 Task: Search one way flight ticket for 5 adults, 2 children, 1 infant in seat and 2 infants on lap in economy from Monterey: Monterey Regional Airport (was Monterey Peninsula Airport) to Fort Wayne: Fort Wayne International Airport on 5-4-2023. Choice of flights is United. Number of bags: 6 checked bags. Price is upto 77000. Outbound departure time preference is 10:00.
Action: Mouse moved to (344, 289)
Screenshot: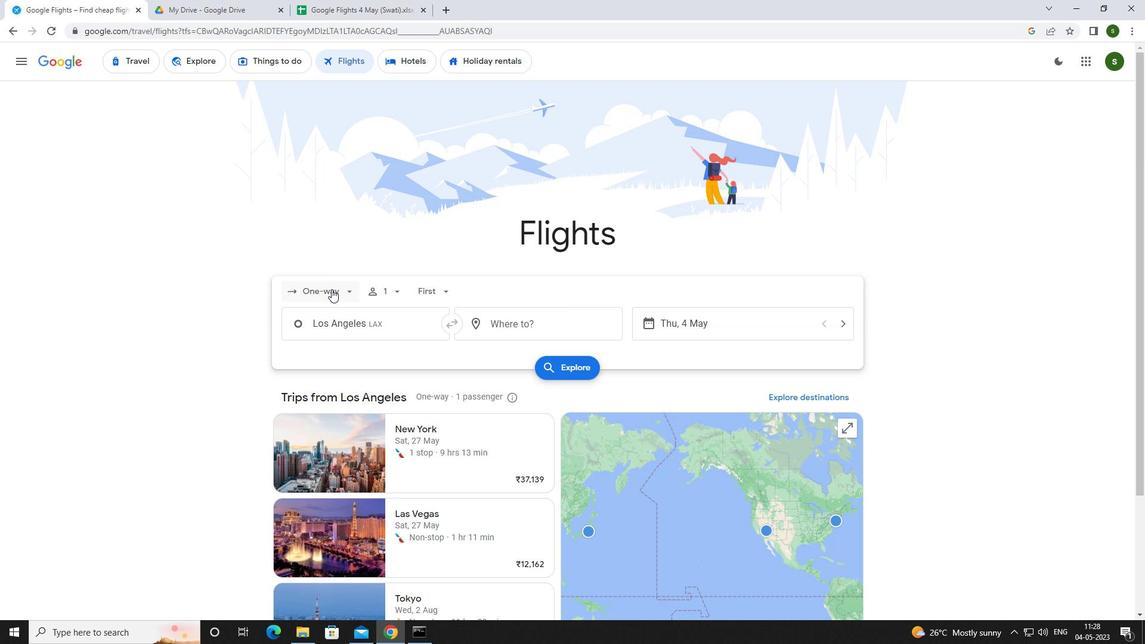 
Action: Mouse pressed left at (344, 289)
Screenshot: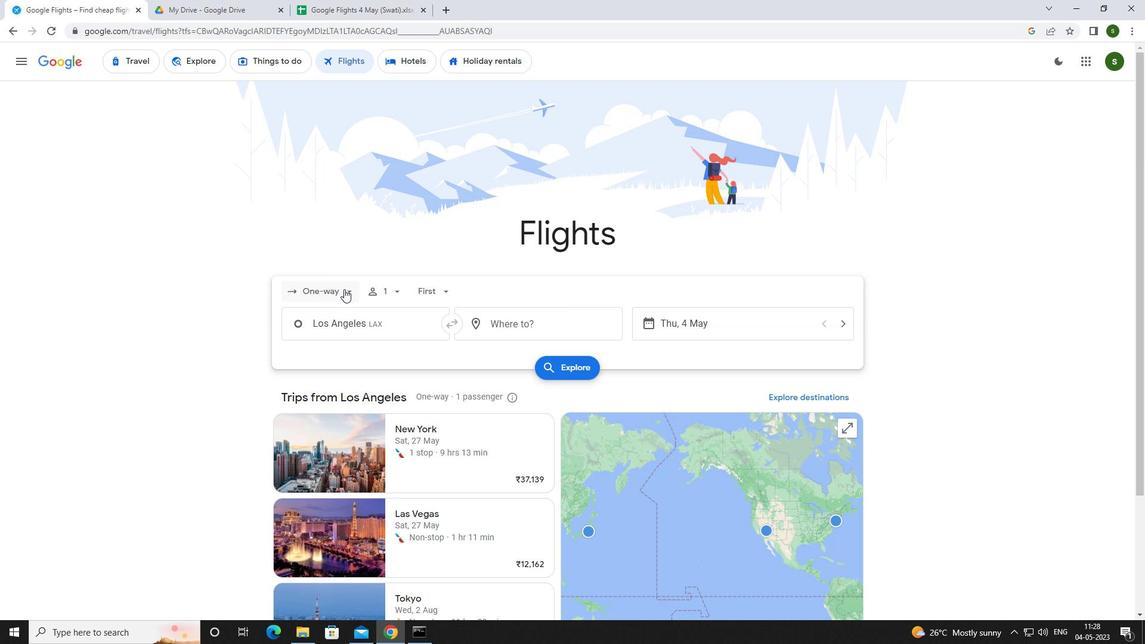 
Action: Mouse moved to (338, 343)
Screenshot: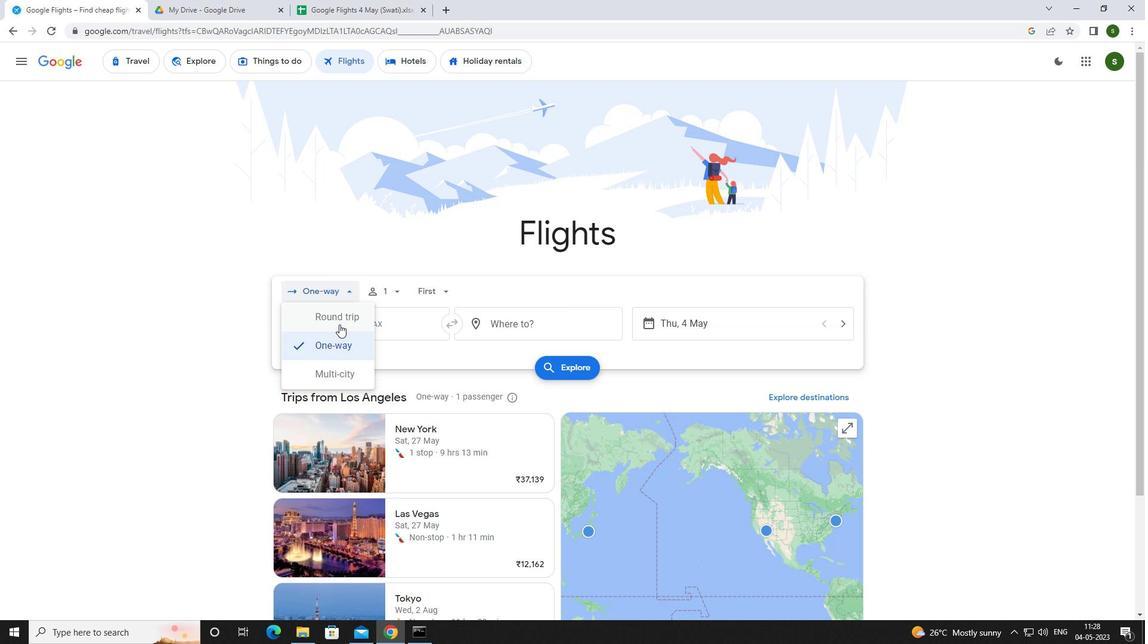 
Action: Mouse pressed left at (338, 343)
Screenshot: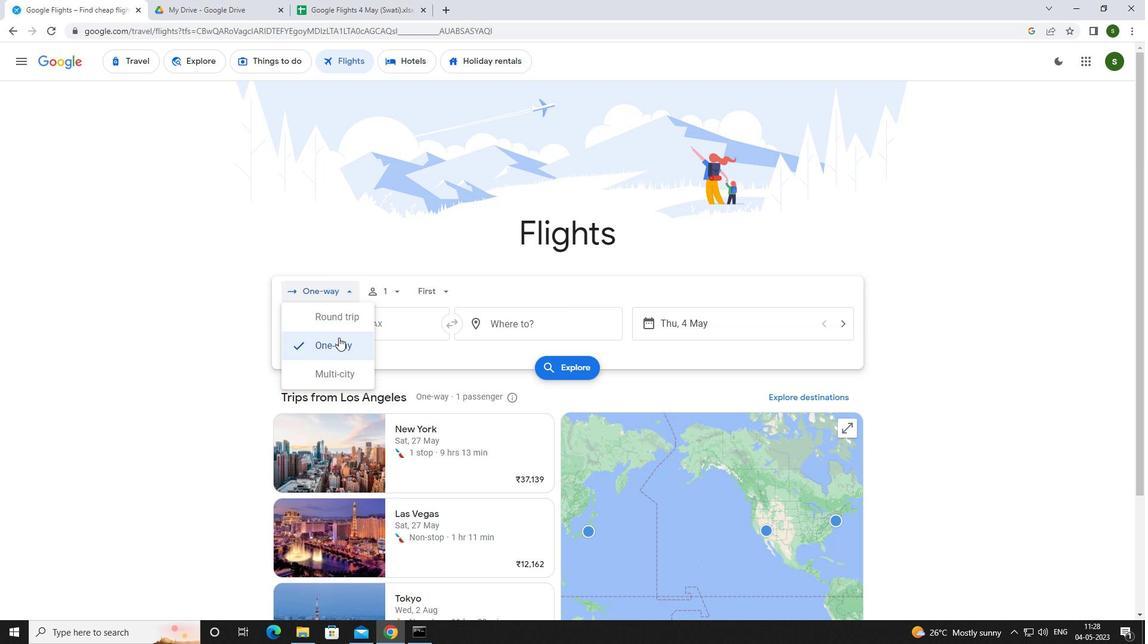 
Action: Mouse moved to (389, 285)
Screenshot: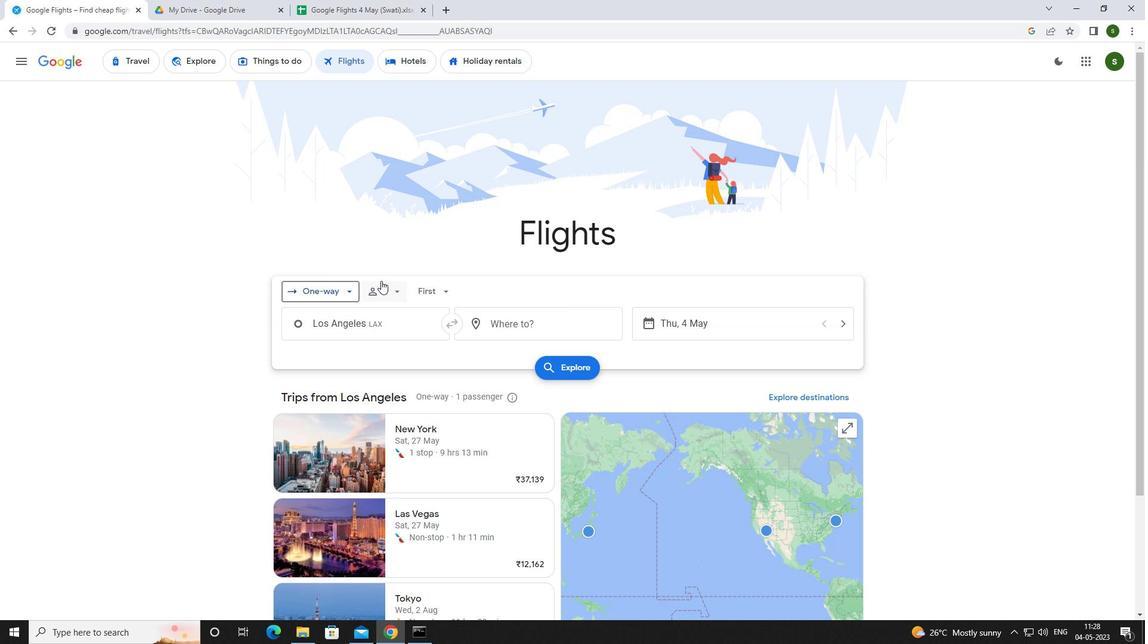
Action: Mouse pressed left at (389, 285)
Screenshot: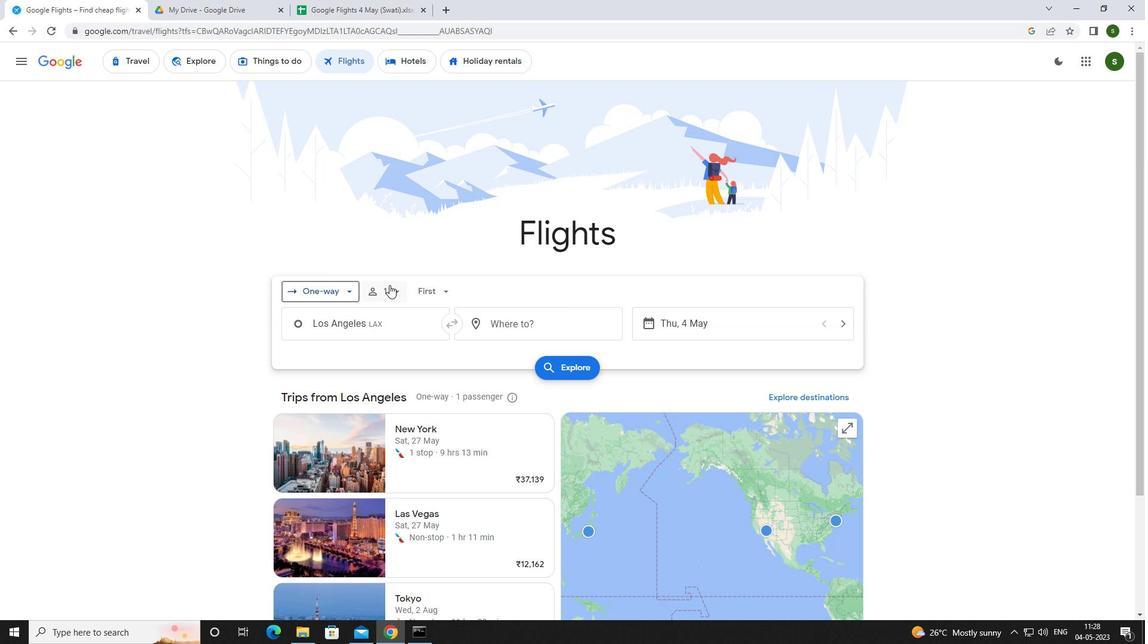 
Action: Mouse moved to (485, 316)
Screenshot: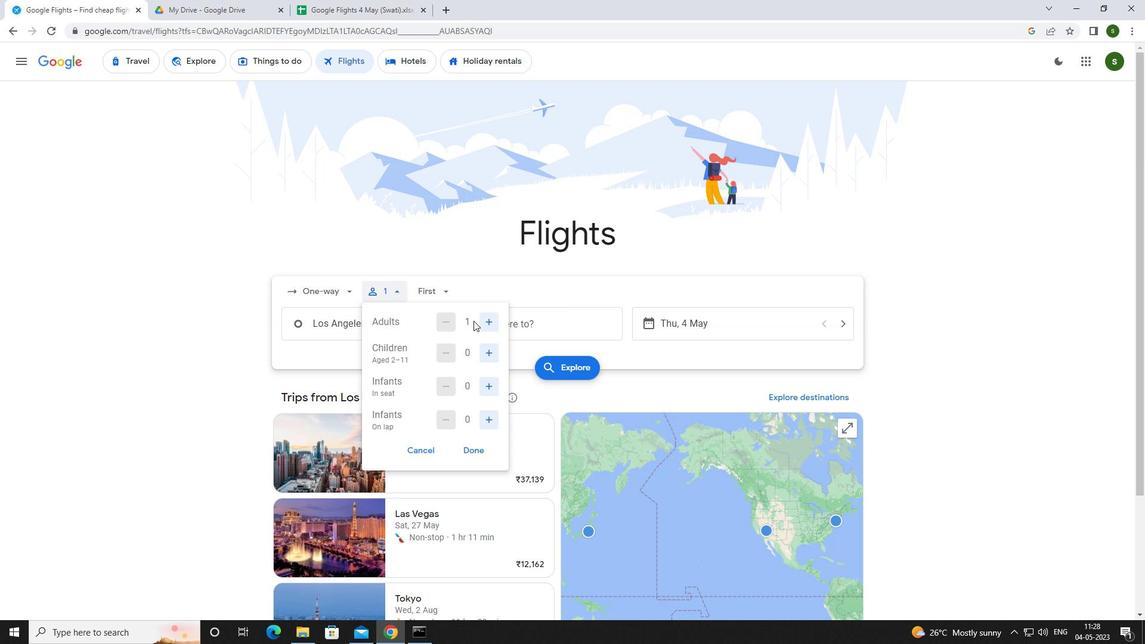 
Action: Mouse pressed left at (485, 316)
Screenshot: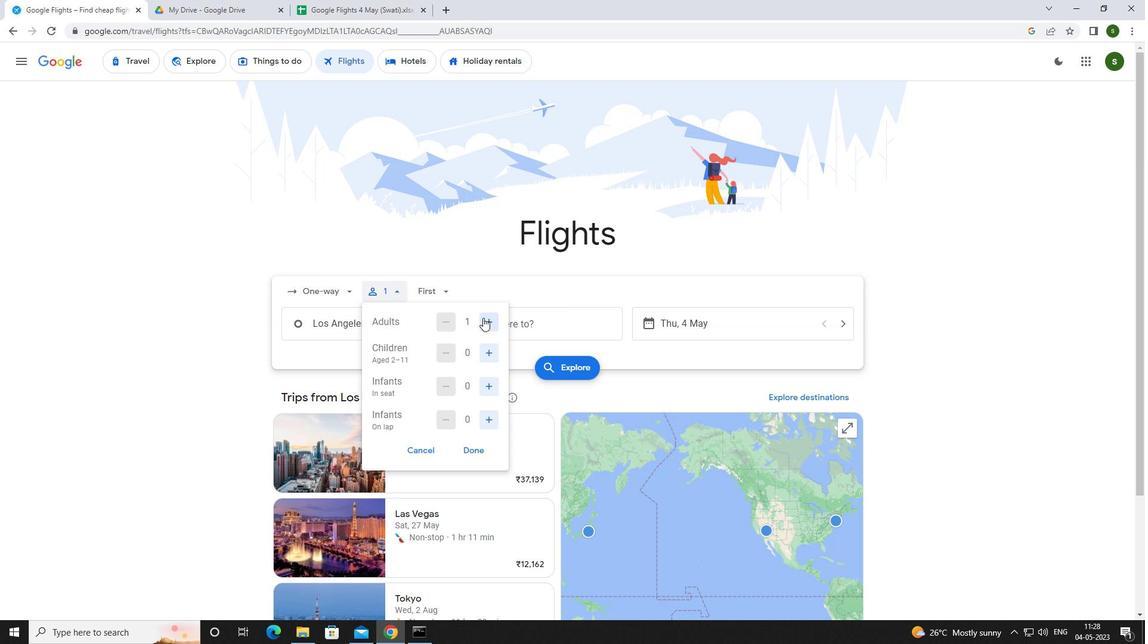 
Action: Mouse pressed left at (485, 316)
Screenshot: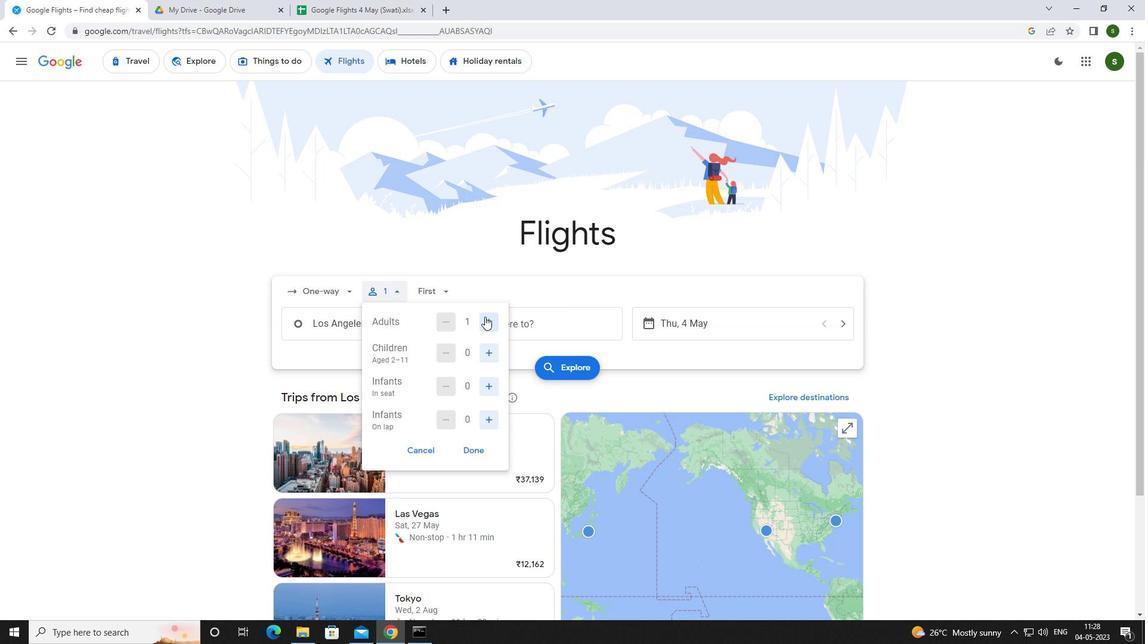 
Action: Mouse pressed left at (485, 316)
Screenshot: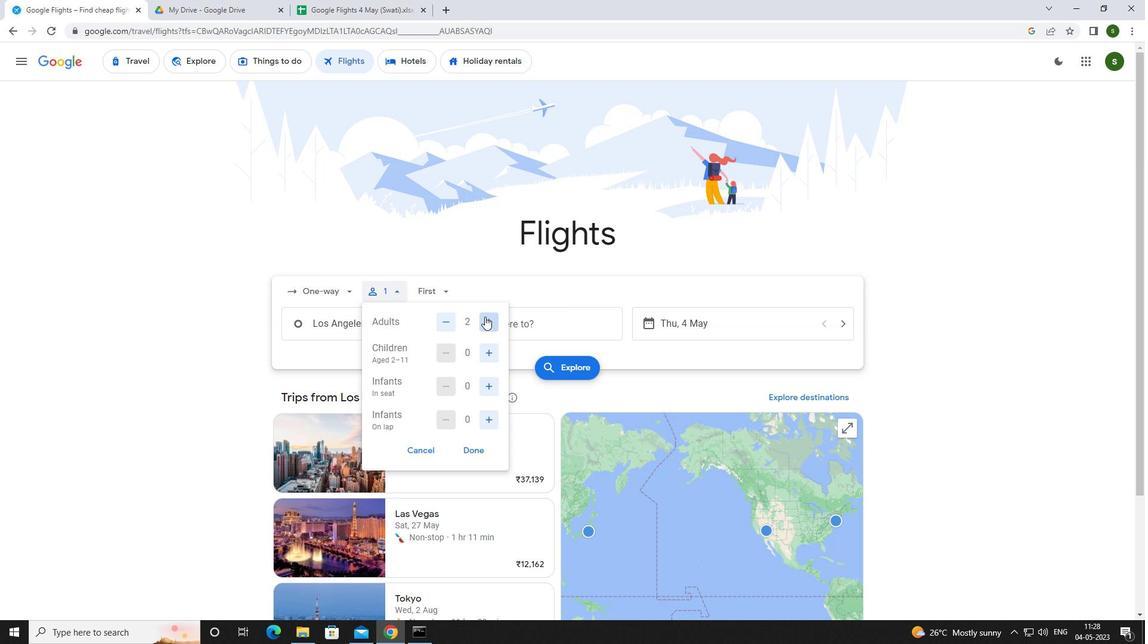 
Action: Mouse pressed left at (485, 316)
Screenshot: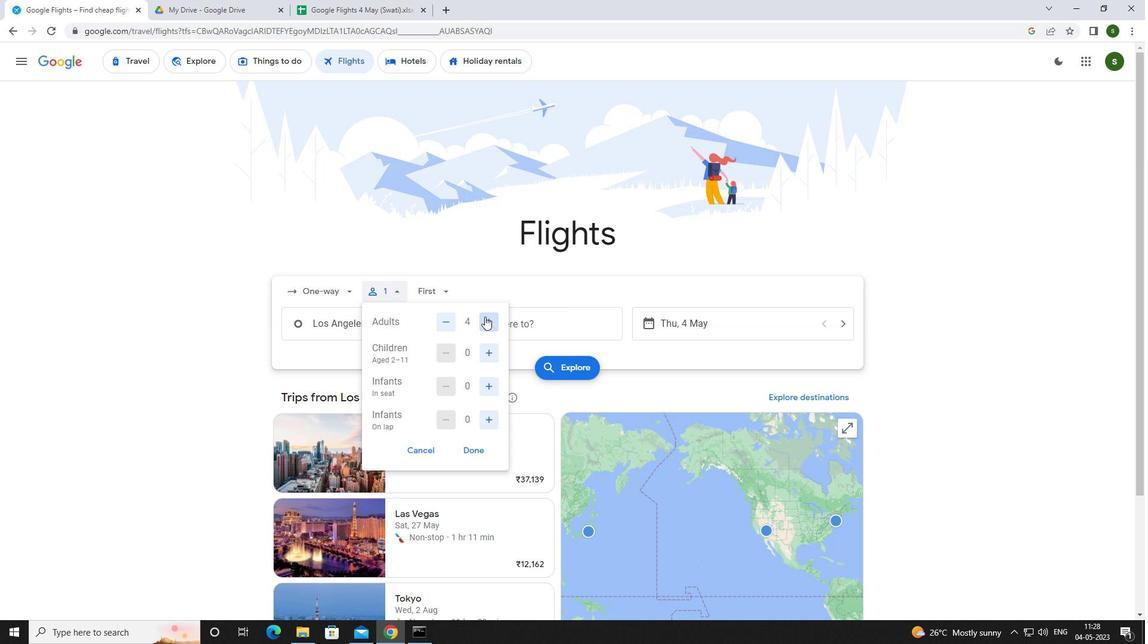 
Action: Mouse moved to (490, 353)
Screenshot: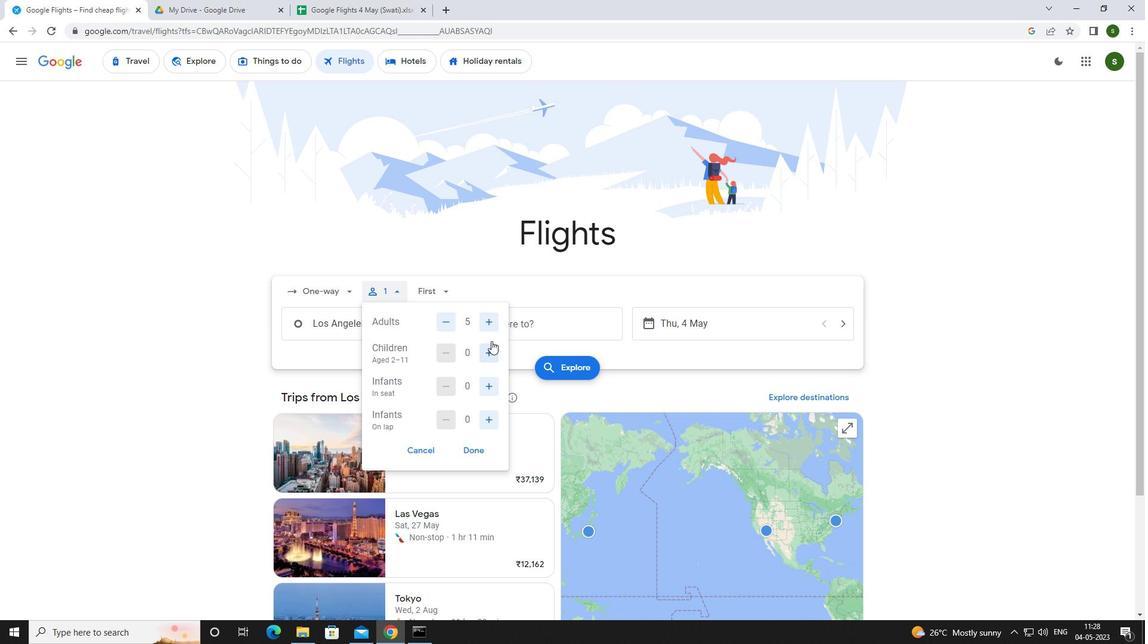 
Action: Mouse pressed left at (490, 353)
Screenshot: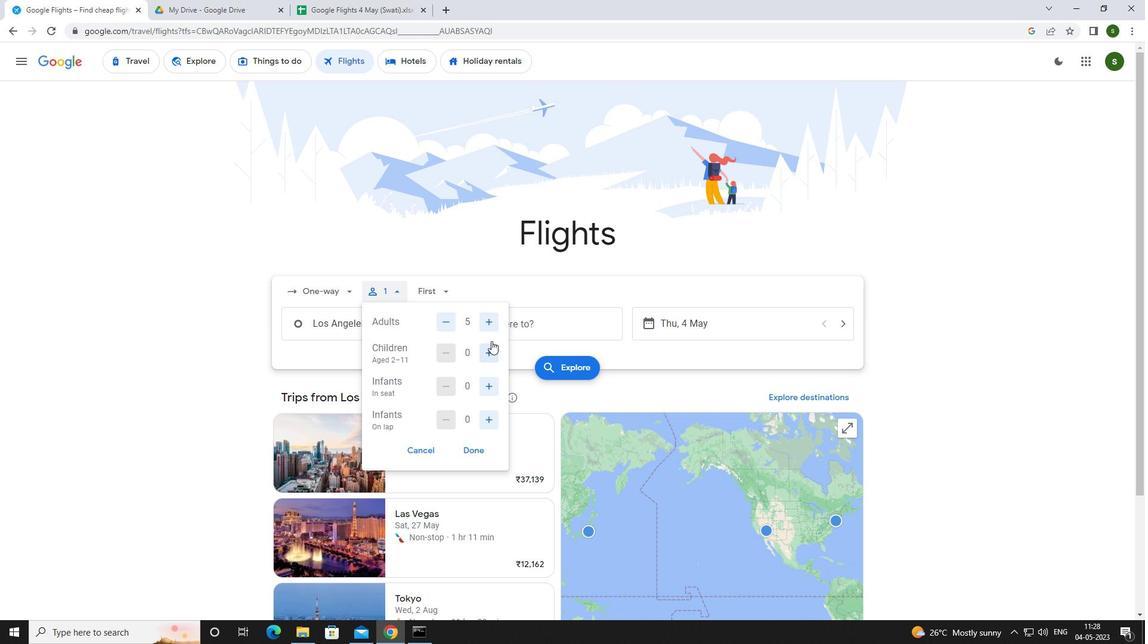 
Action: Mouse pressed left at (490, 353)
Screenshot: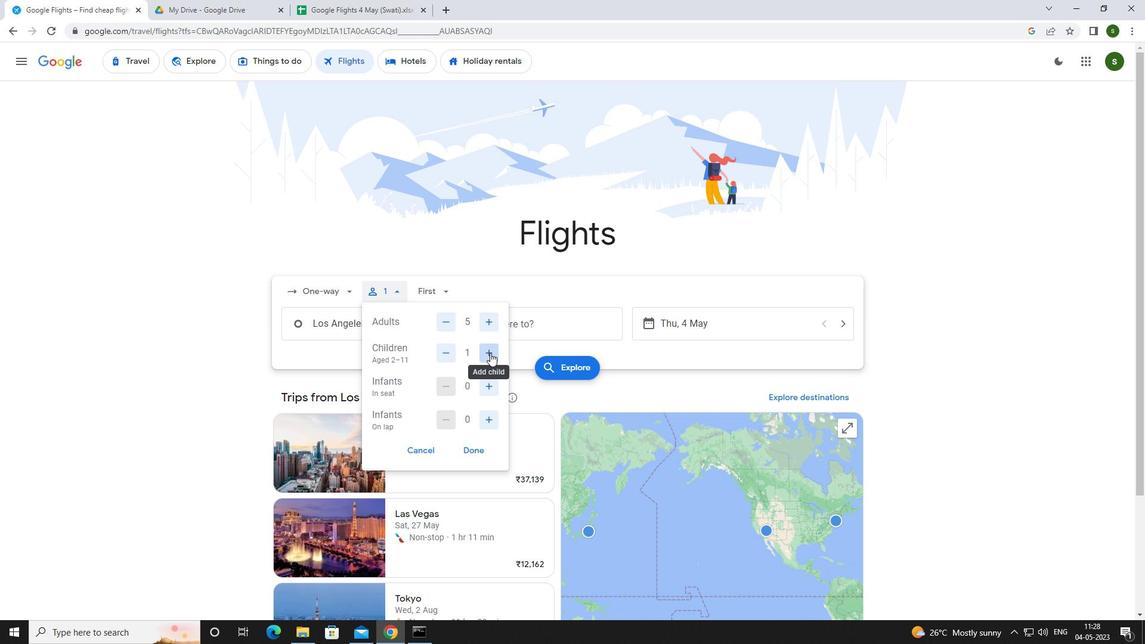 
Action: Mouse moved to (485, 387)
Screenshot: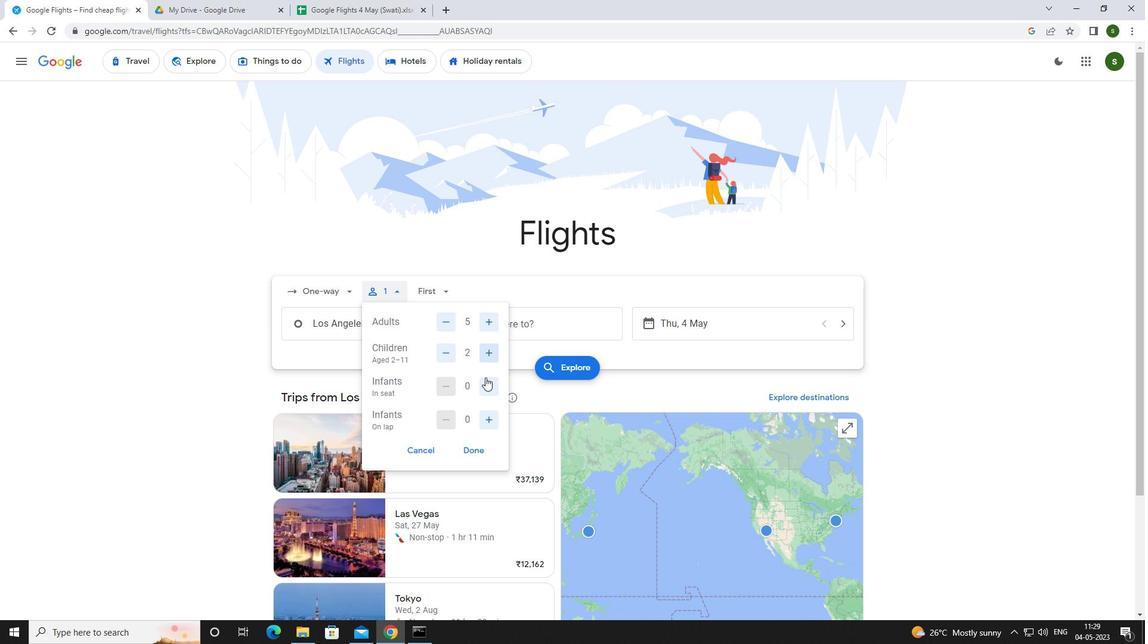 
Action: Mouse pressed left at (485, 387)
Screenshot: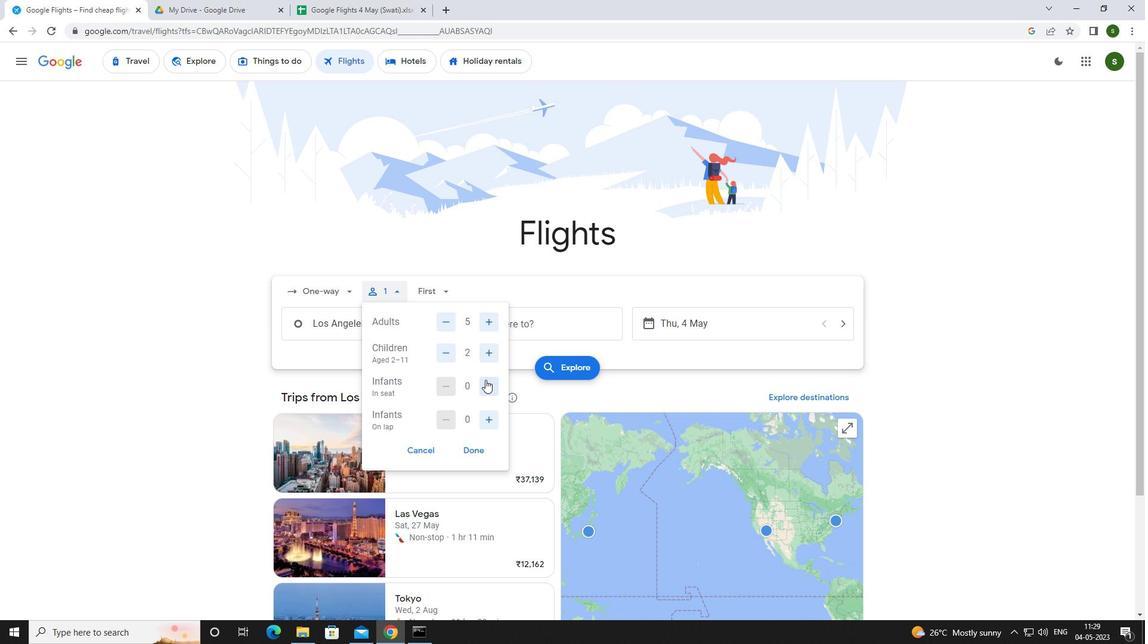 
Action: Mouse moved to (491, 427)
Screenshot: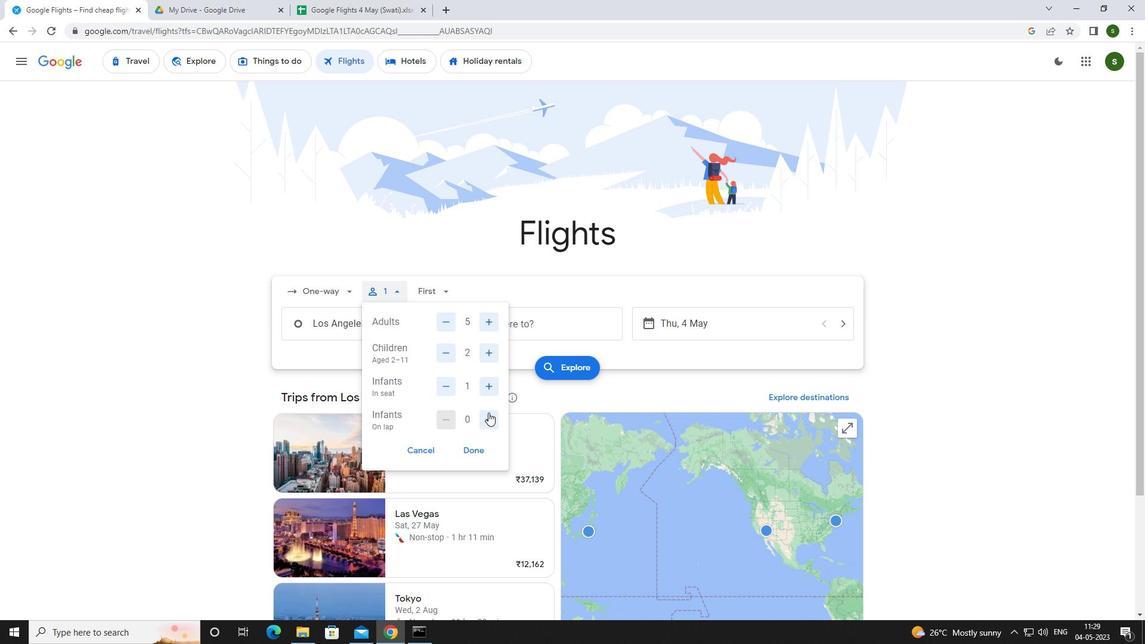 
Action: Mouse pressed left at (491, 427)
Screenshot: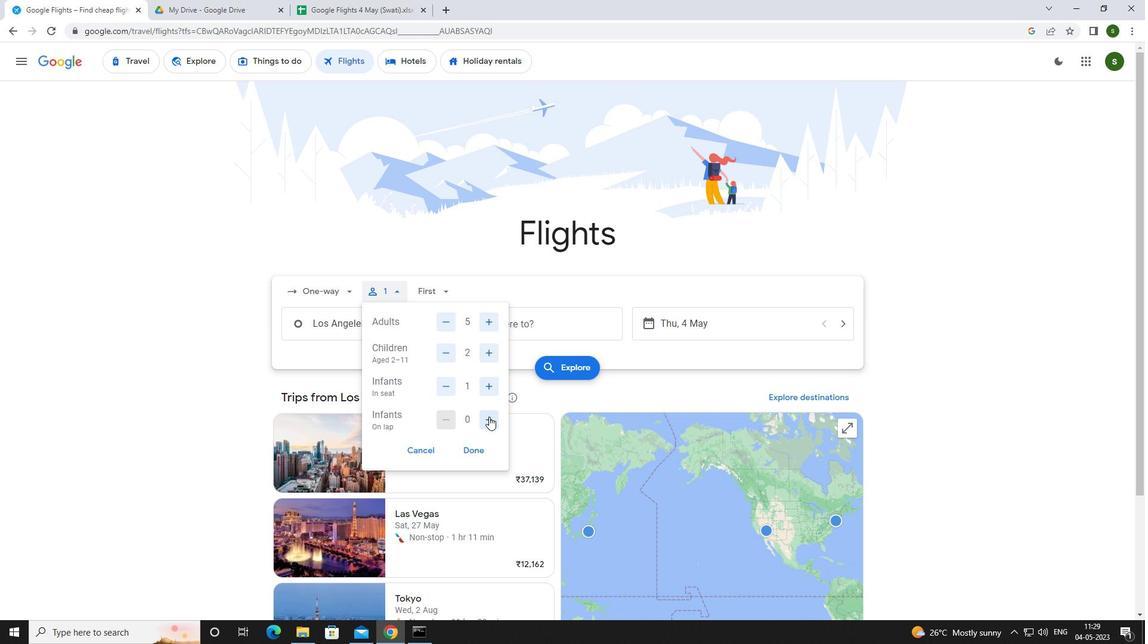 
Action: Mouse moved to (446, 292)
Screenshot: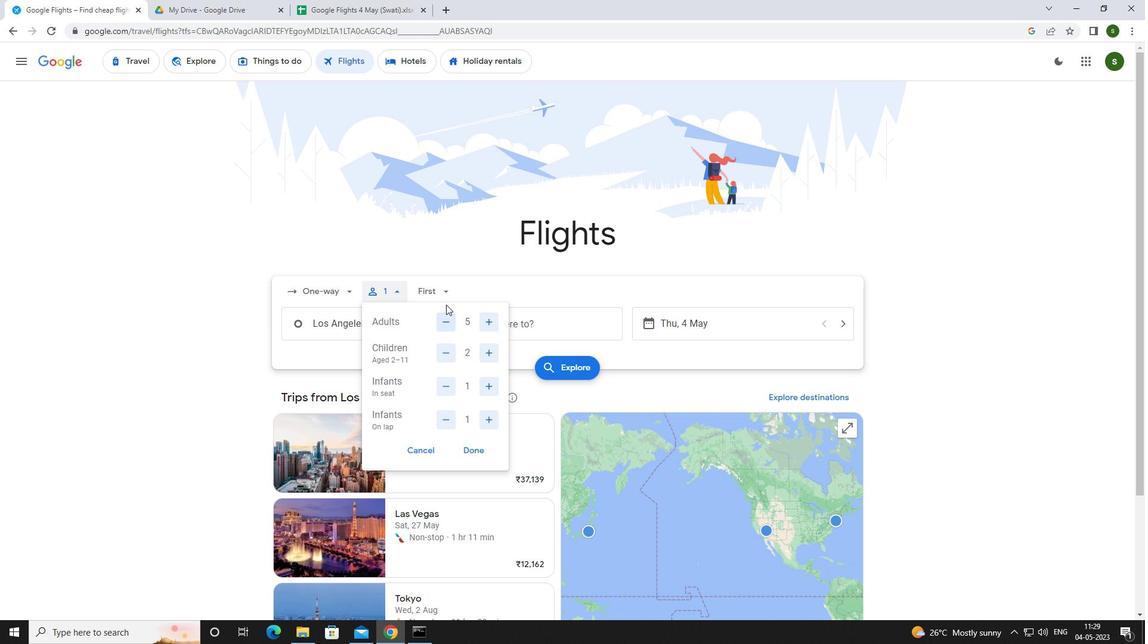 
Action: Mouse pressed left at (446, 292)
Screenshot: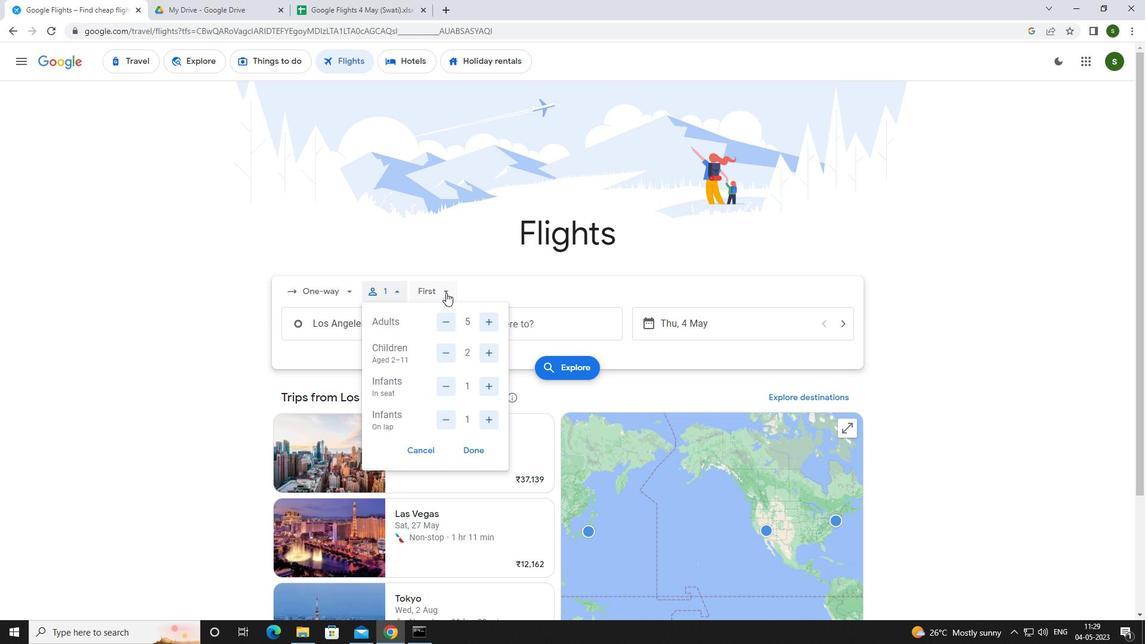 
Action: Mouse moved to (446, 314)
Screenshot: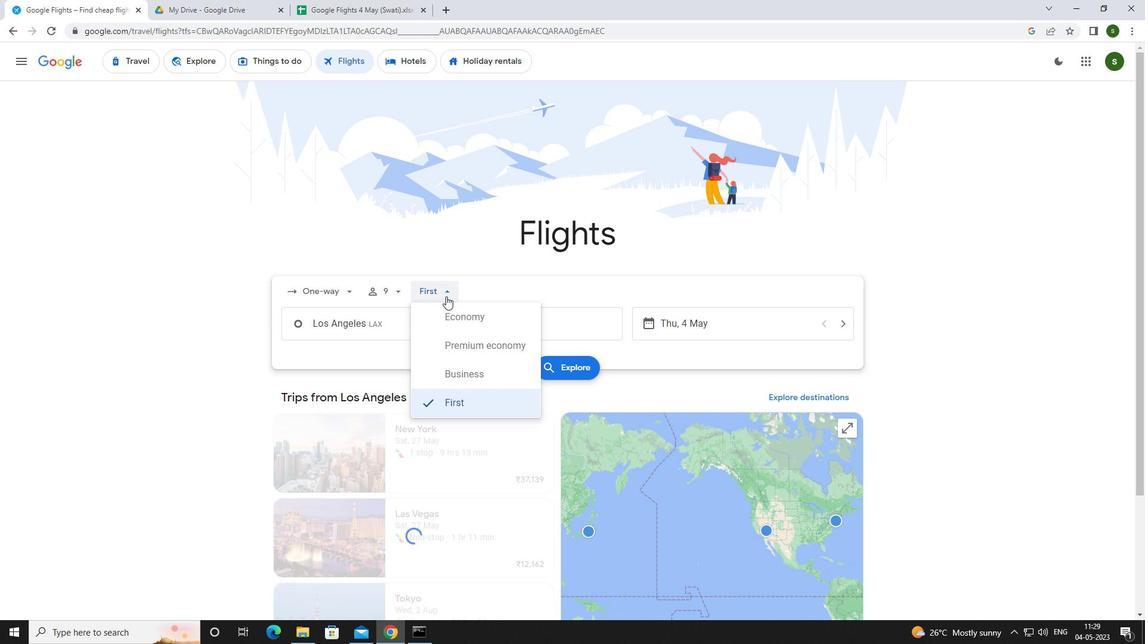 
Action: Mouse pressed left at (446, 314)
Screenshot: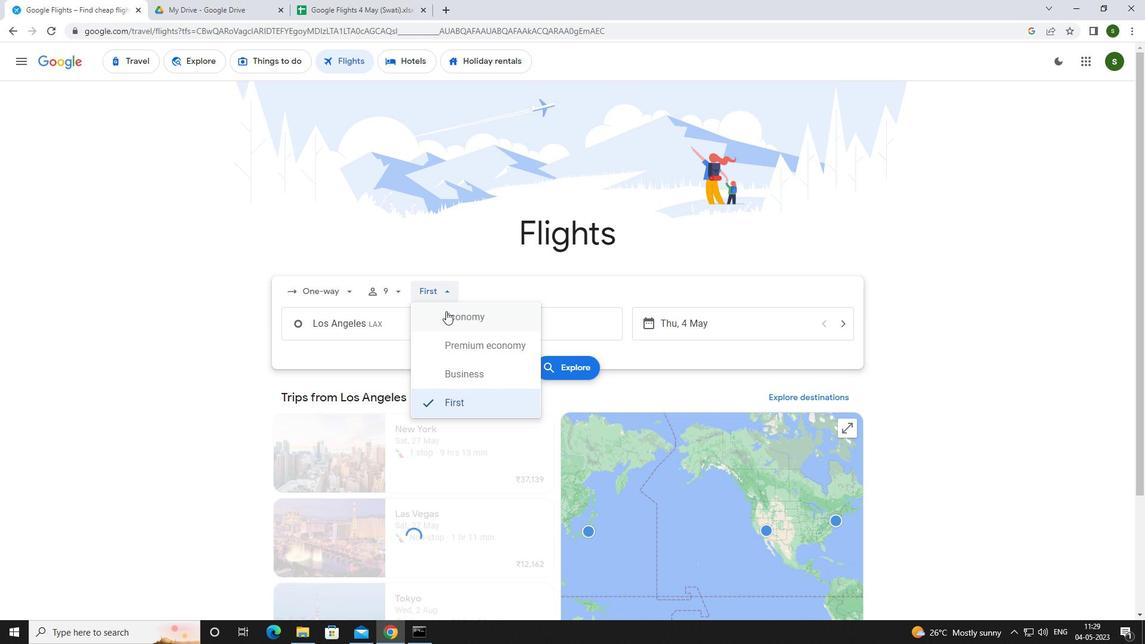 
Action: Mouse moved to (389, 328)
Screenshot: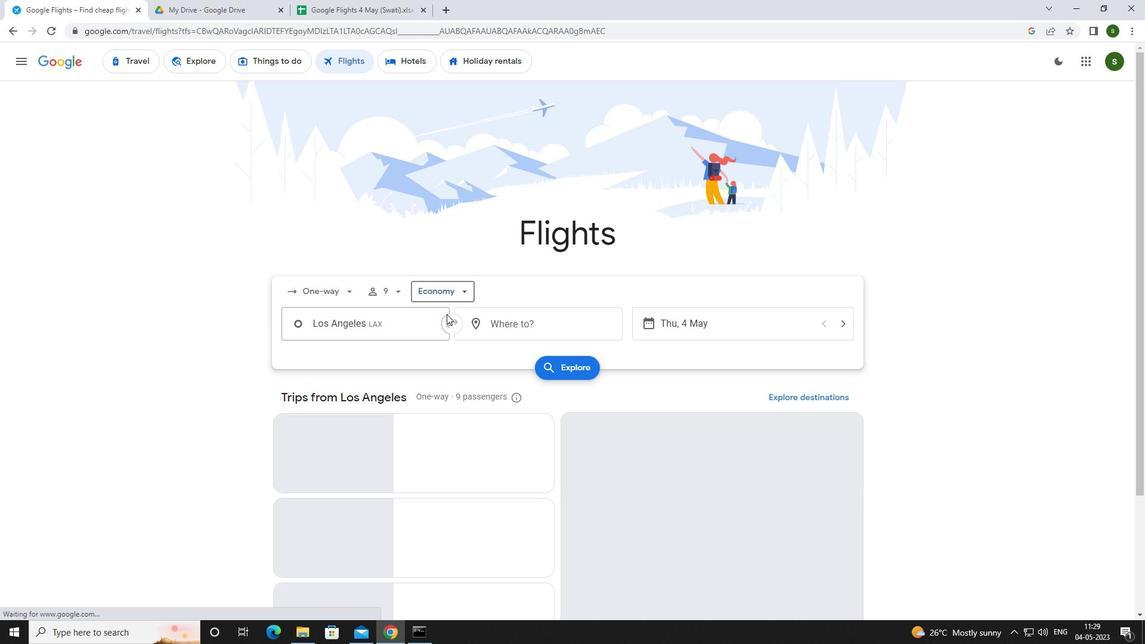 
Action: Mouse pressed left at (389, 328)
Screenshot: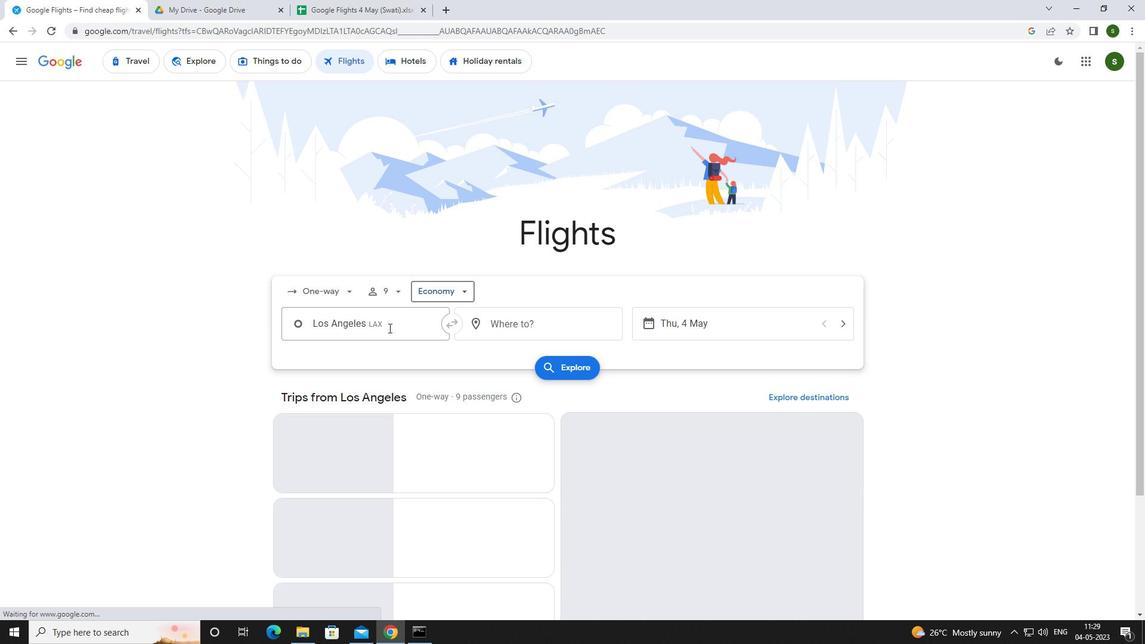 
Action: Key pressed <Key.caps_lock>m<Key.caps_lock>onter
Screenshot: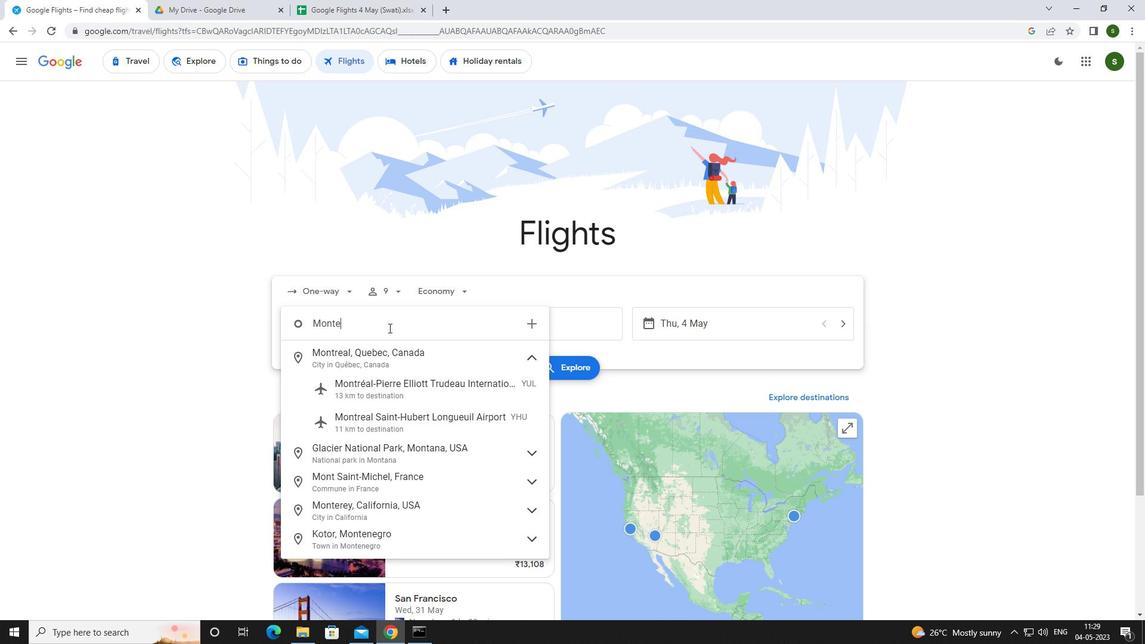
Action: Mouse moved to (384, 462)
Screenshot: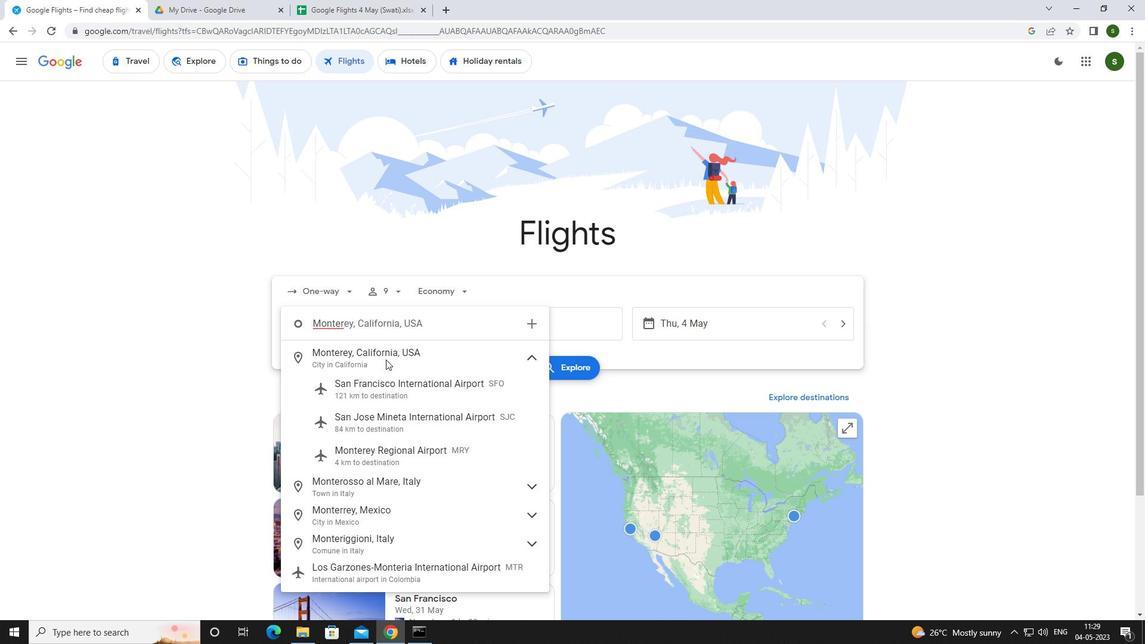 
Action: Mouse pressed left at (384, 462)
Screenshot: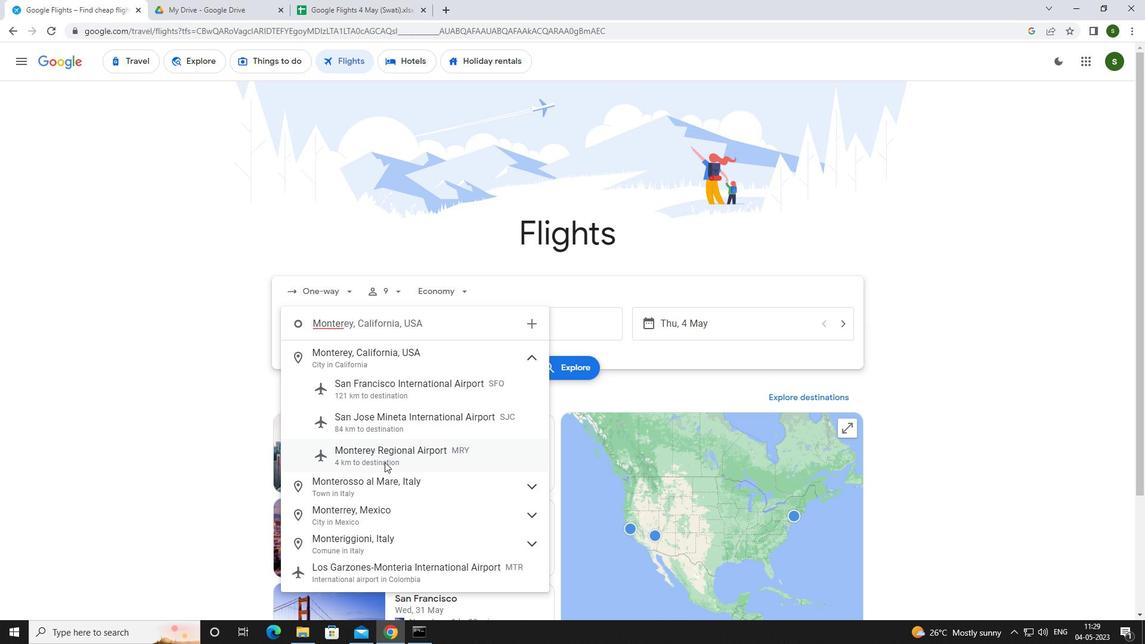 
Action: Mouse moved to (518, 332)
Screenshot: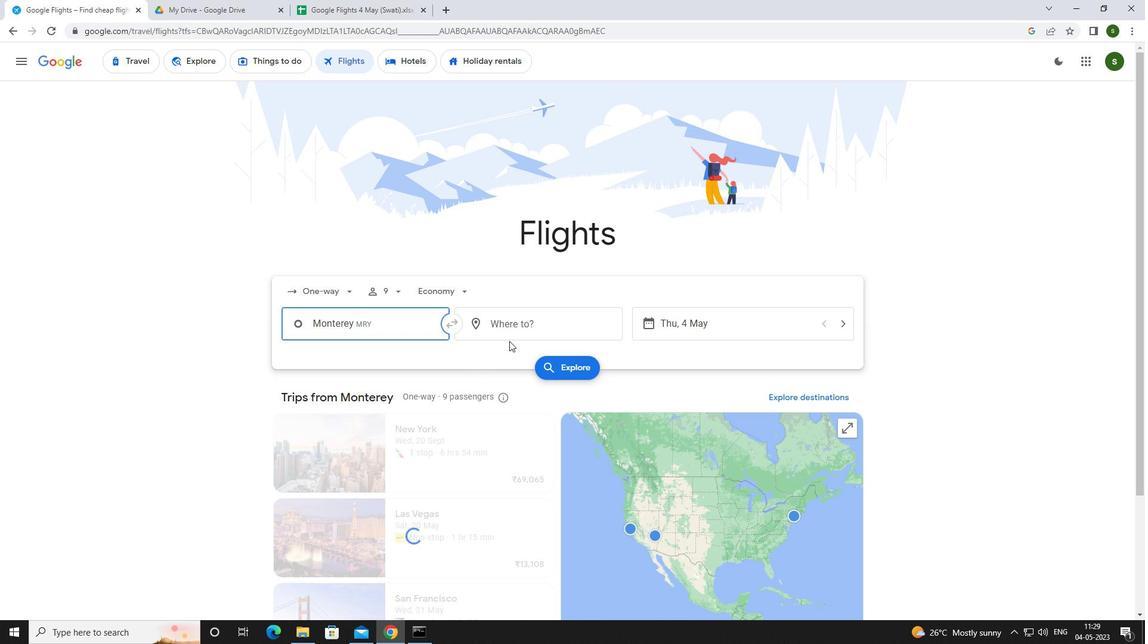 
Action: Mouse pressed left at (518, 332)
Screenshot: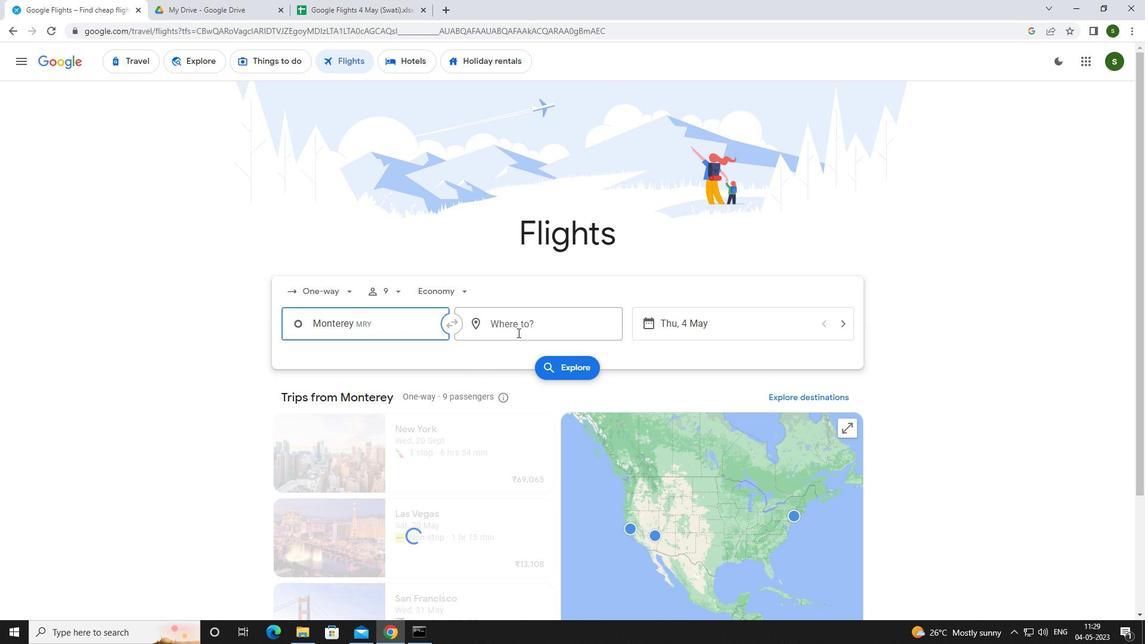
Action: Key pressed <Key.caps_lock>f<Key.caps_lock>ort<Key.space><Key.caps_lock>w<Key.caps_lock>Ay
Screenshot: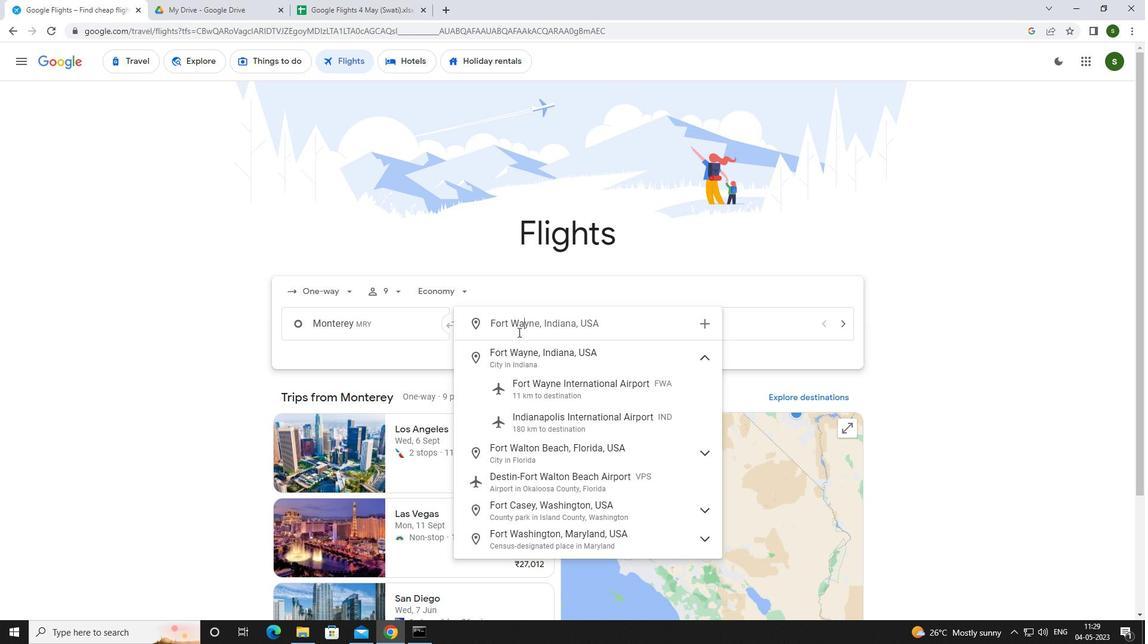 
Action: Mouse moved to (534, 385)
Screenshot: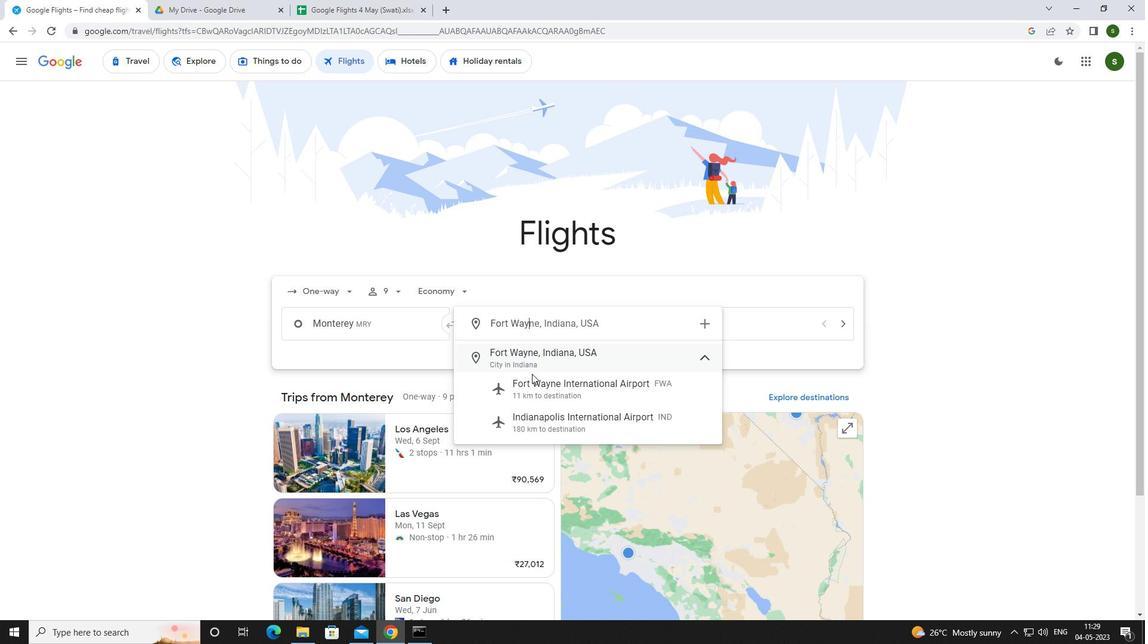 
Action: Mouse pressed left at (534, 385)
Screenshot: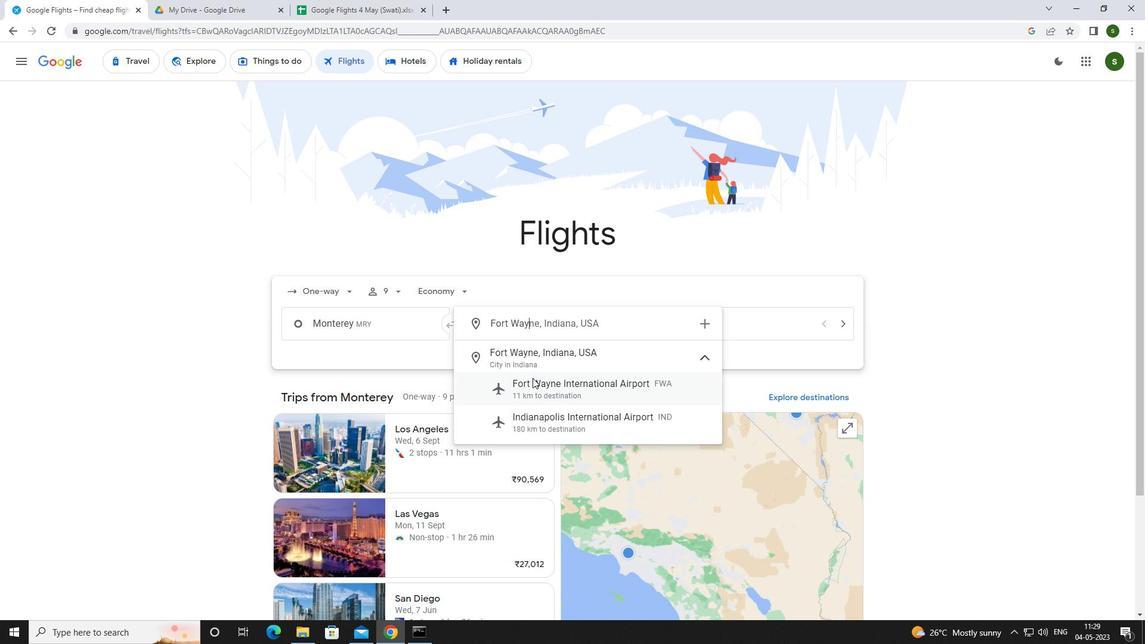 
Action: Mouse moved to (736, 326)
Screenshot: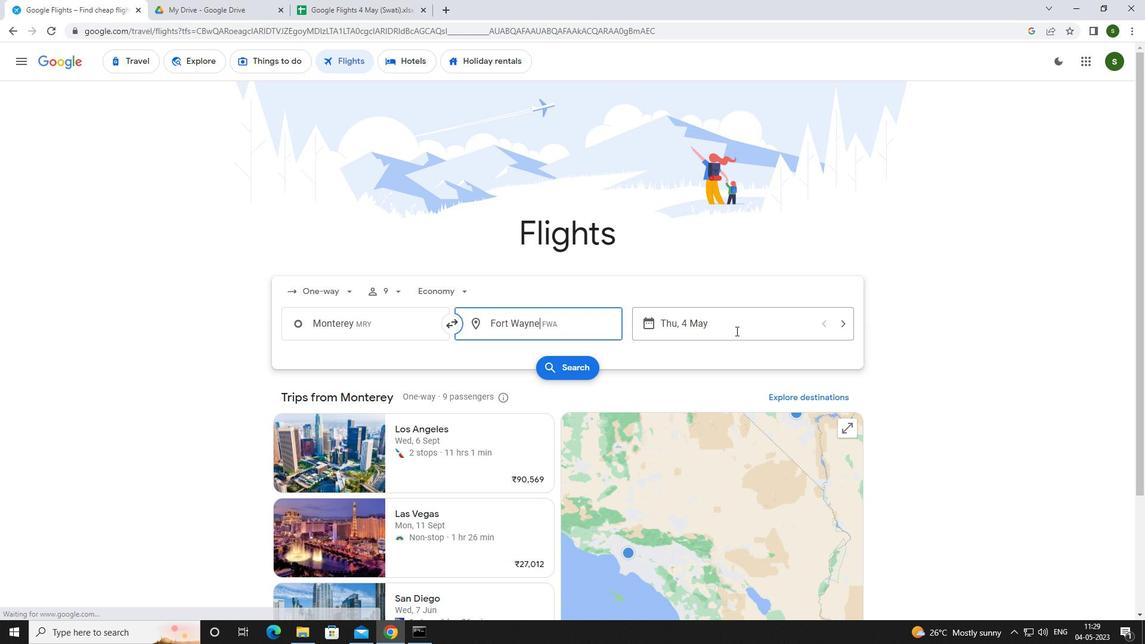 
Action: Mouse pressed left at (736, 326)
Screenshot: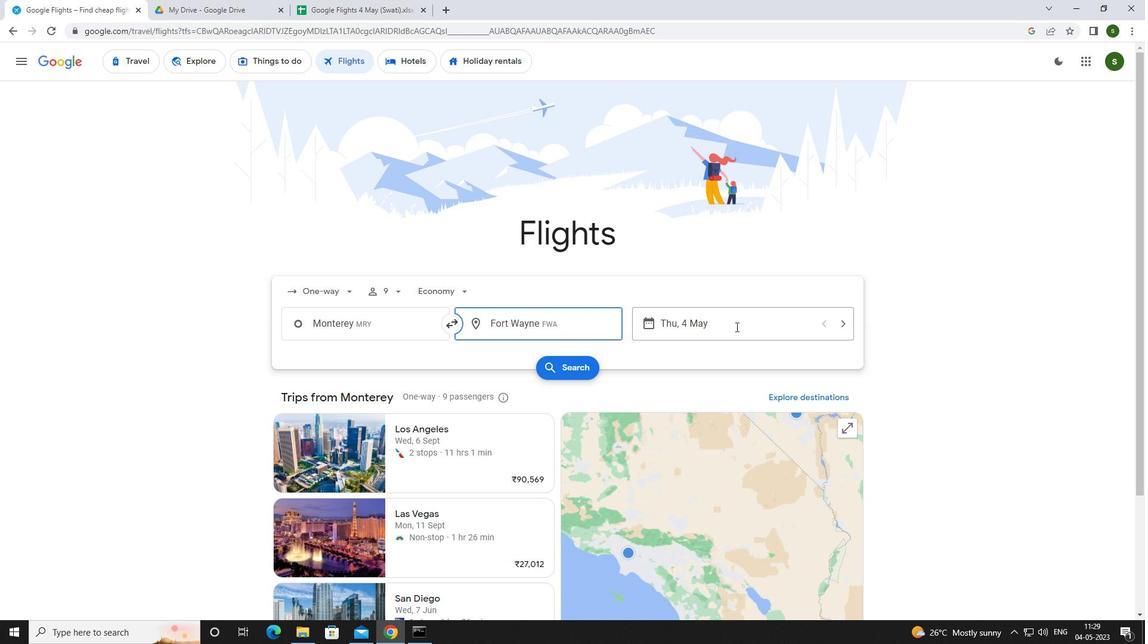 
Action: Mouse moved to (543, 405)
Screenshot: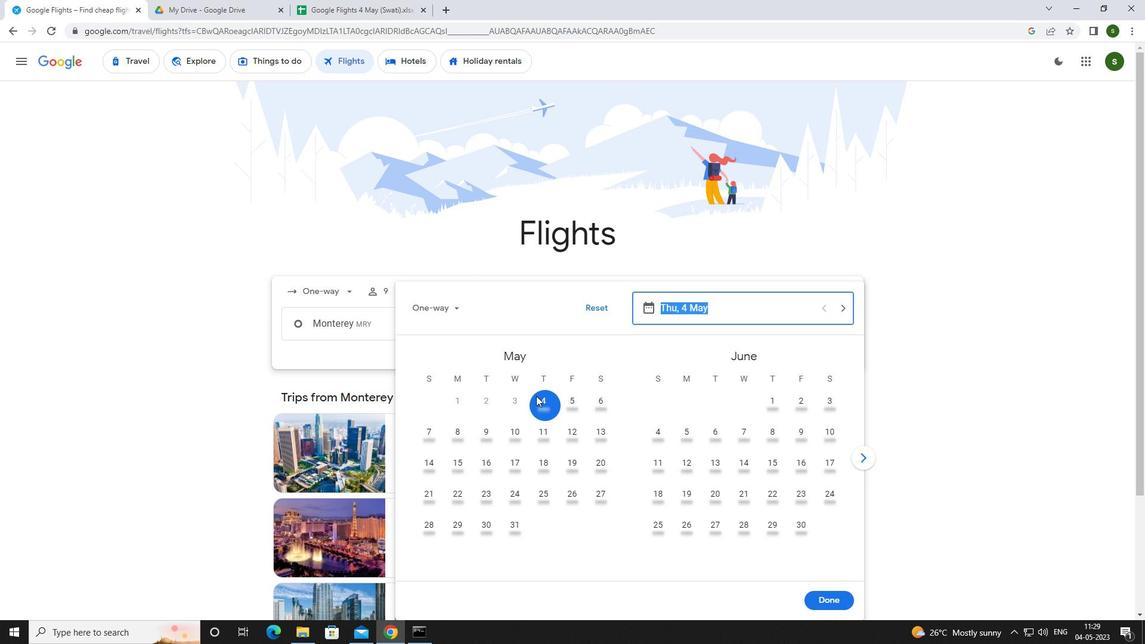 
Action: Mouse pressed left at (543, 405)
Screenshot: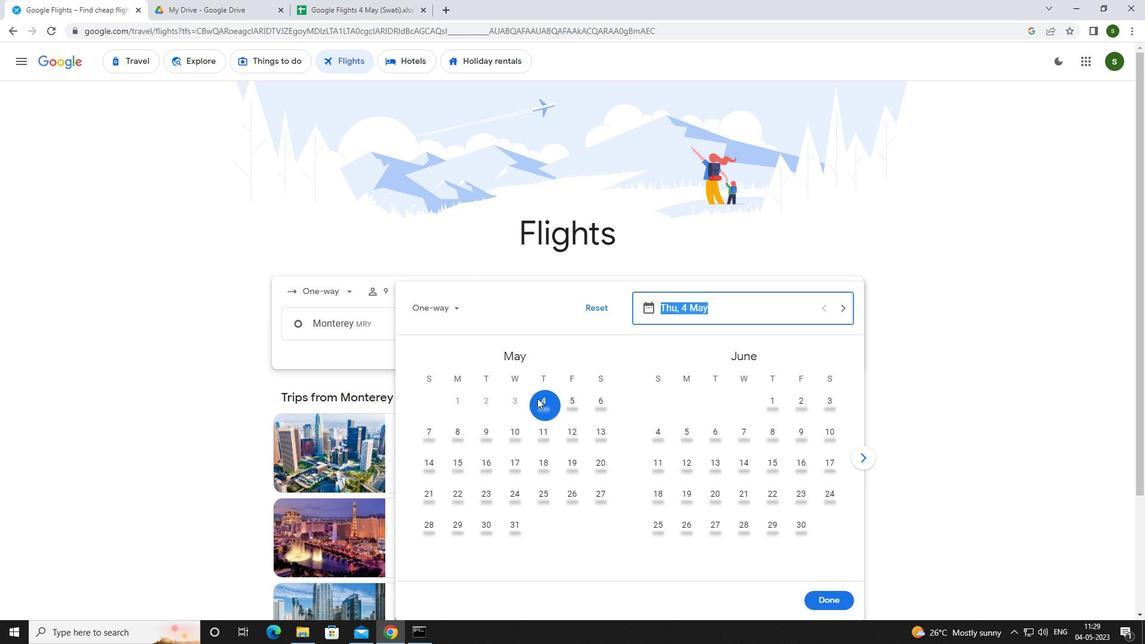 
Action: Mouse moved to (812, 595)
Screenshot: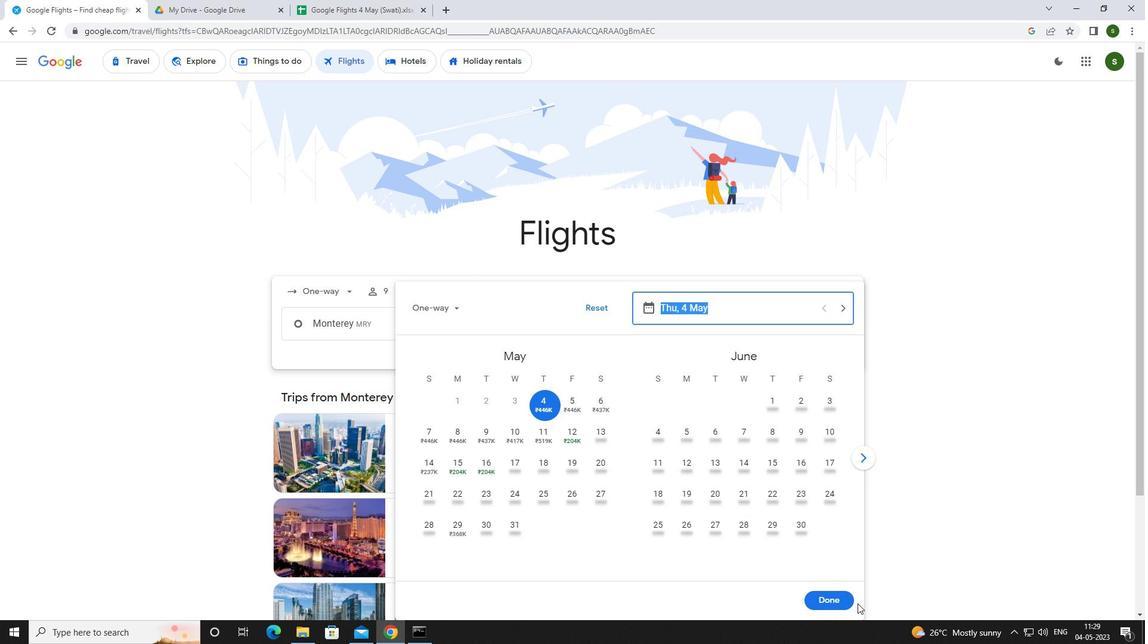 
Action: Mouse pressed left at (812, 595)
Screenshot: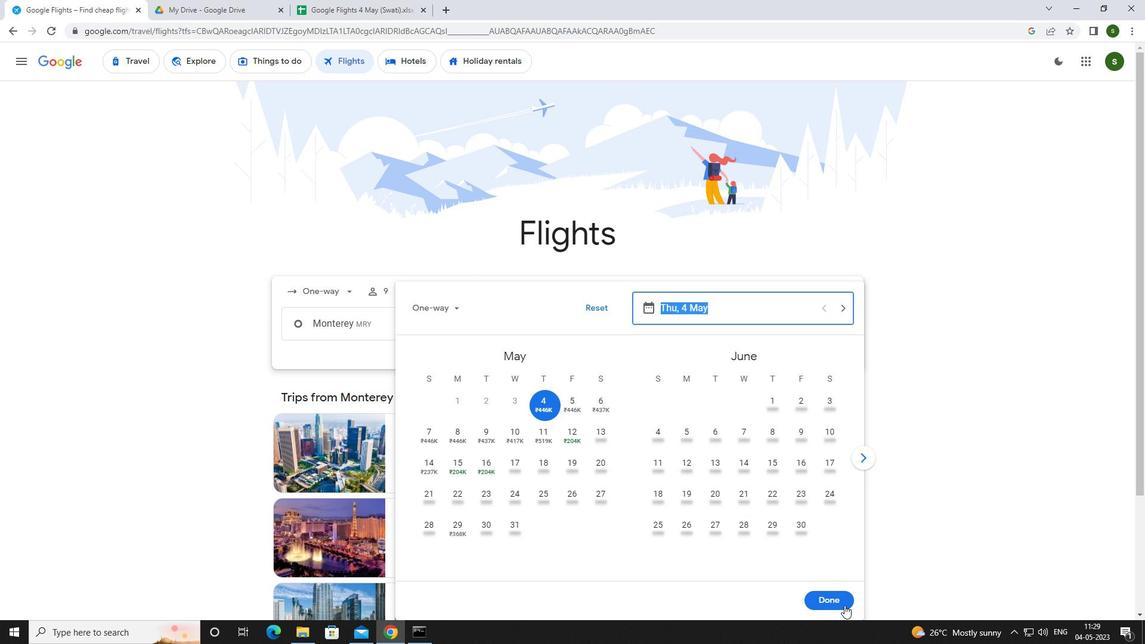 
Action: Mouse moved to (565, 372)
Screenshot: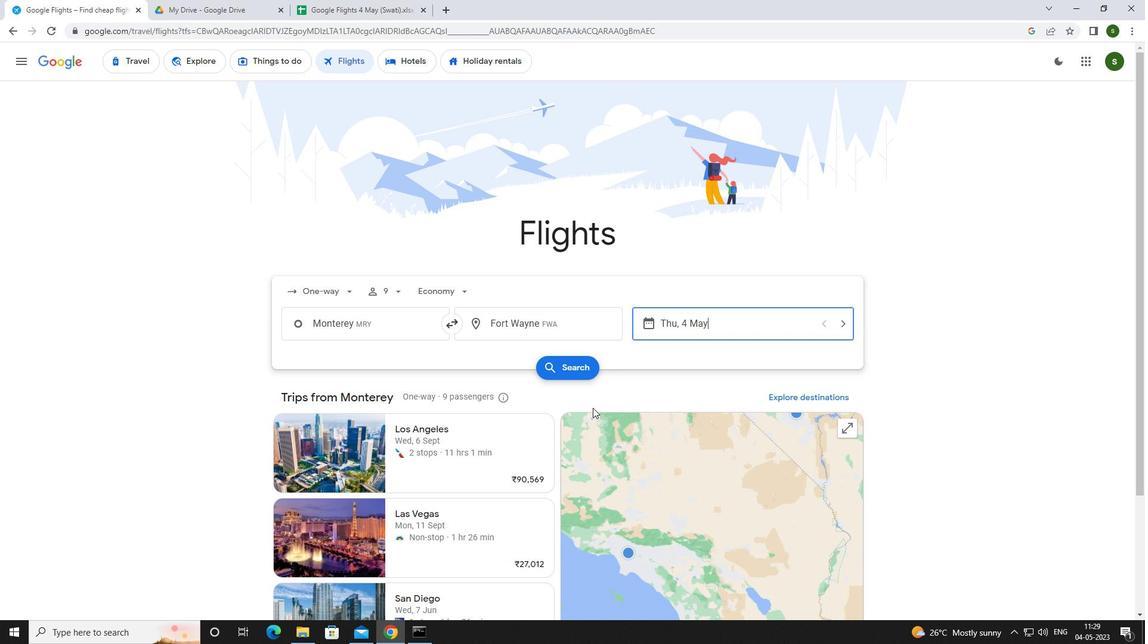 
Action: Mouse pressed left at (565, 372)
Screenshot: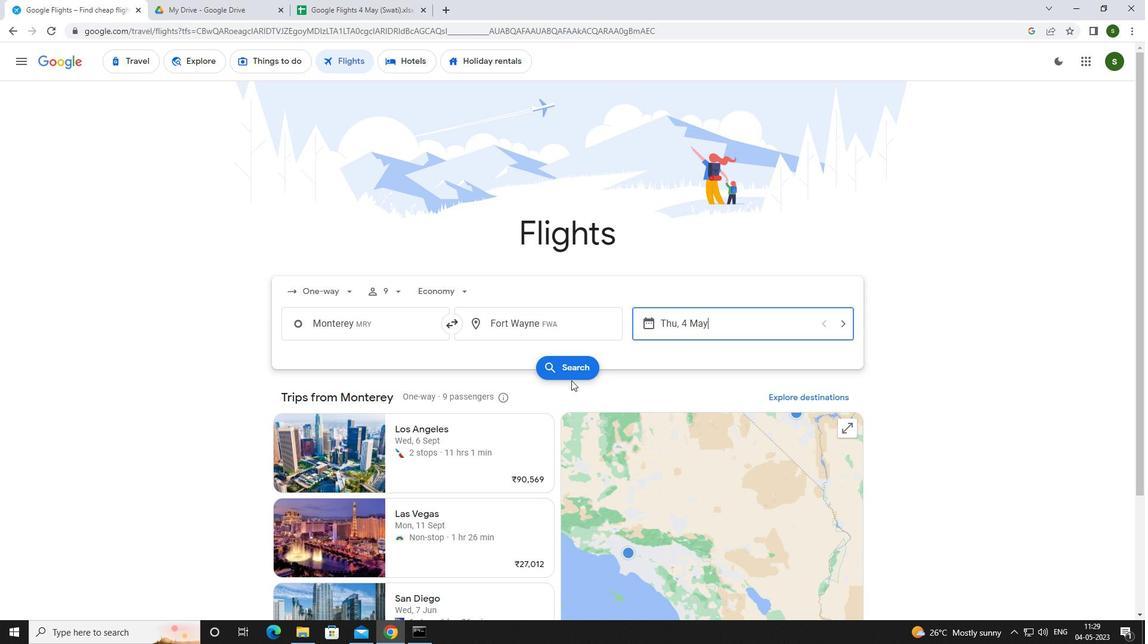 
Action: Mouse moved to (296, 163)
Screenshot: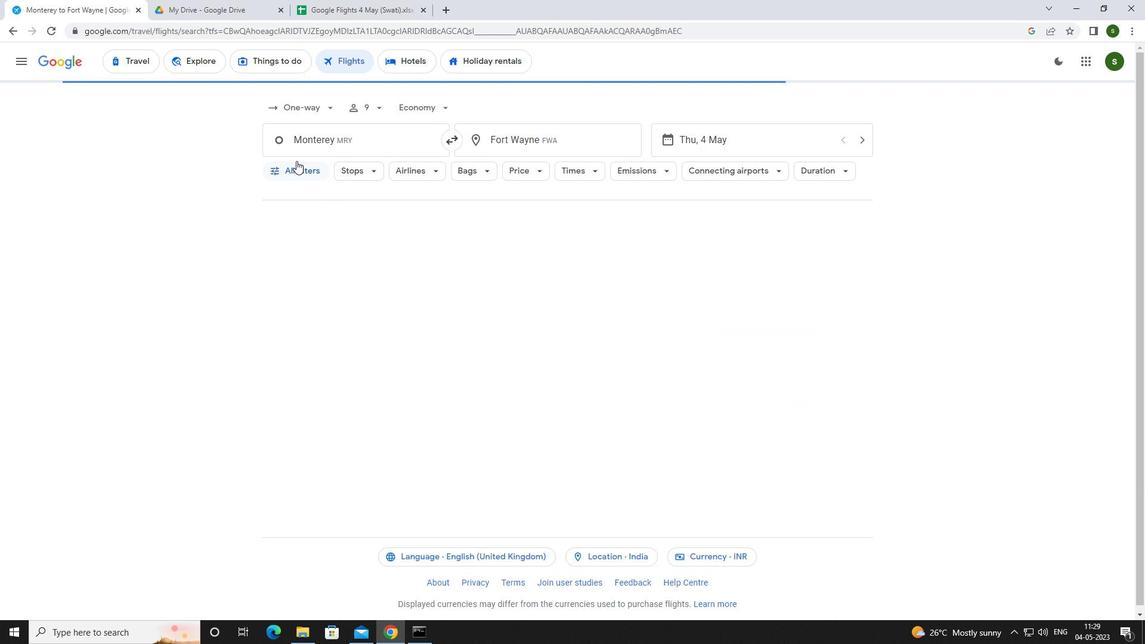 
Action: Mouse pressed left at (296, 163)
Screenshot: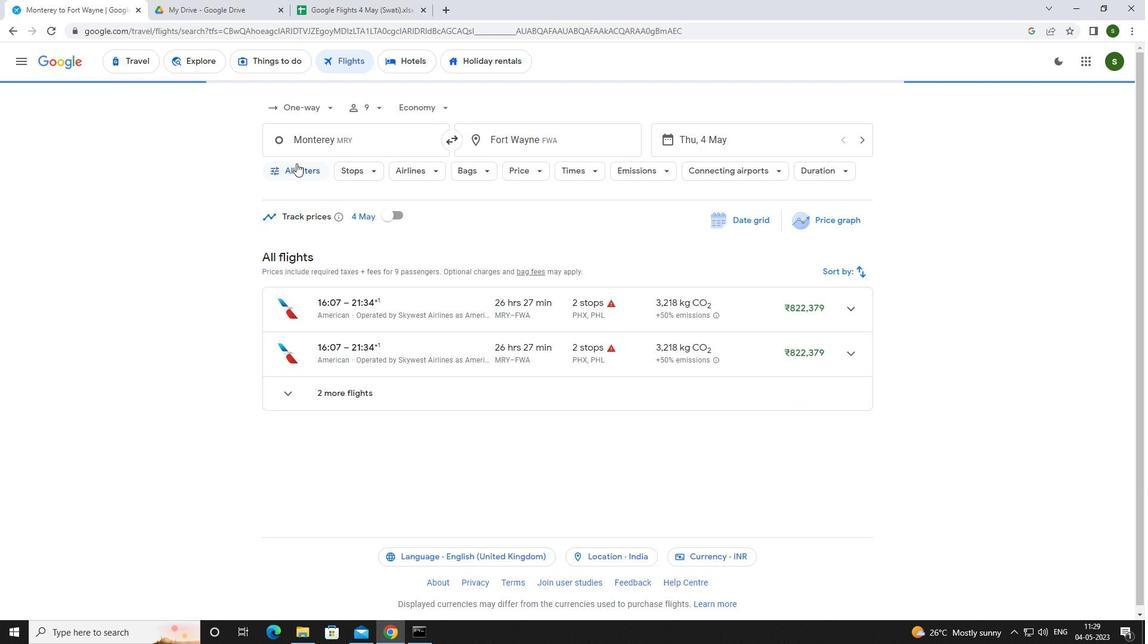 
Action: Mouse moved to (447, 427)
Screenshot: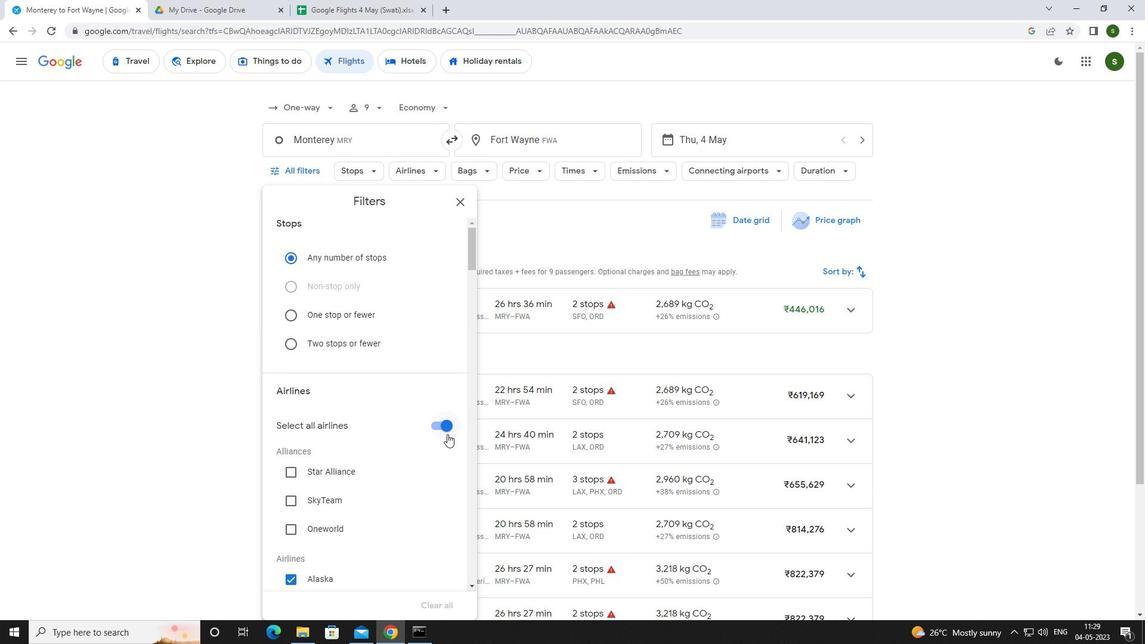 
Action: Mouse pressed left at (447, 427)
Screenshot: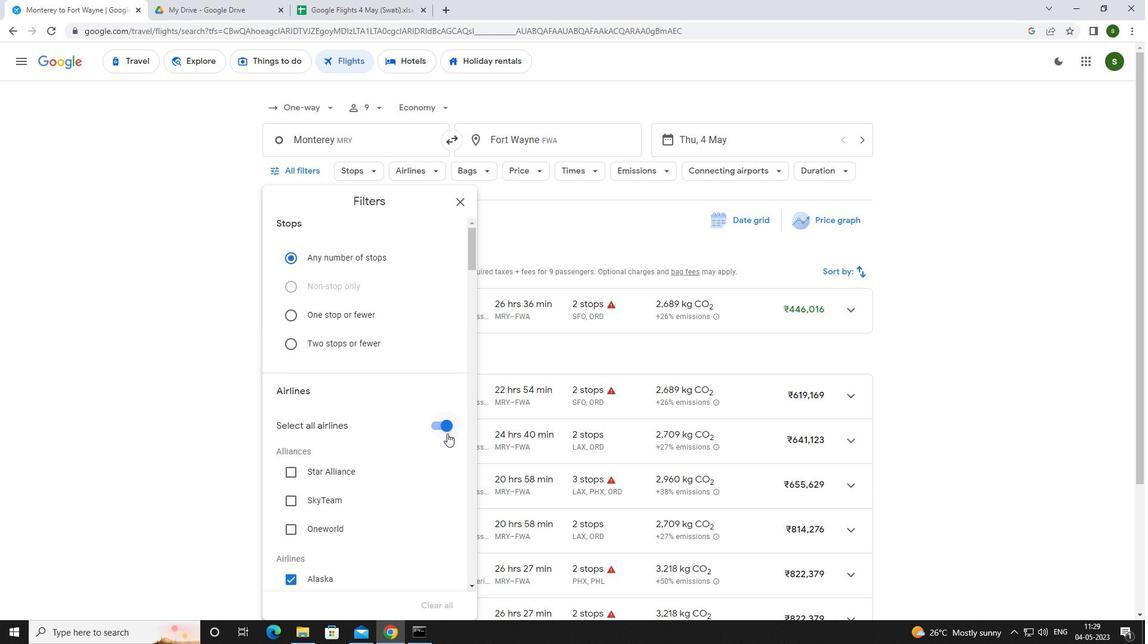 
Action: Mouse moved to (388, 350)
Screenshot: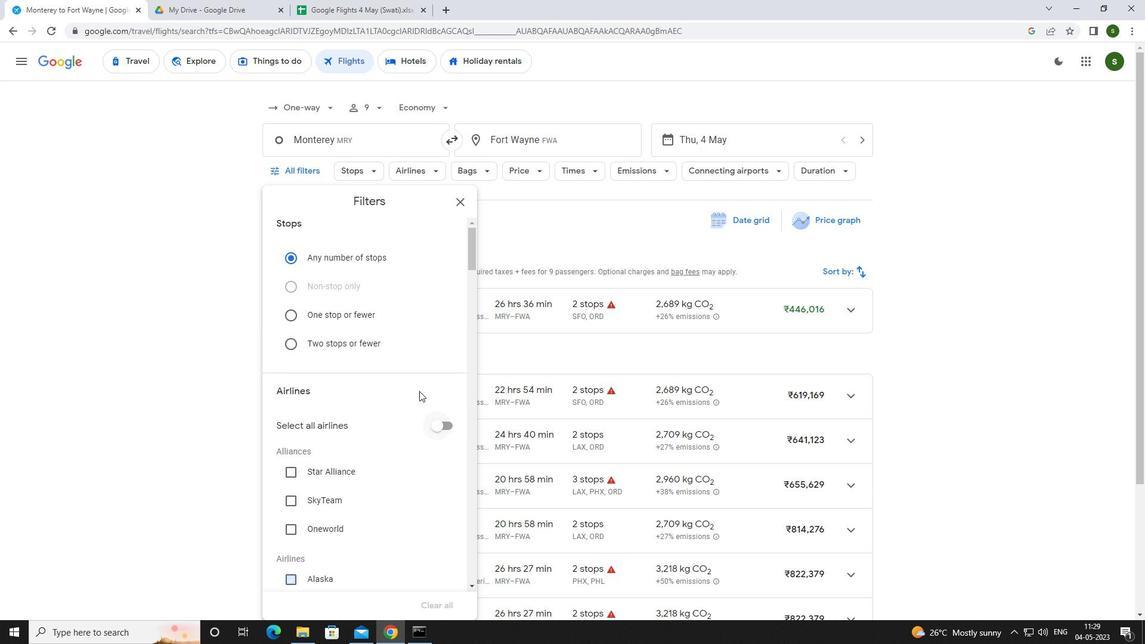 
Action: Mouse scrolled (388, 349) with delta (0, 0)
Screenshot: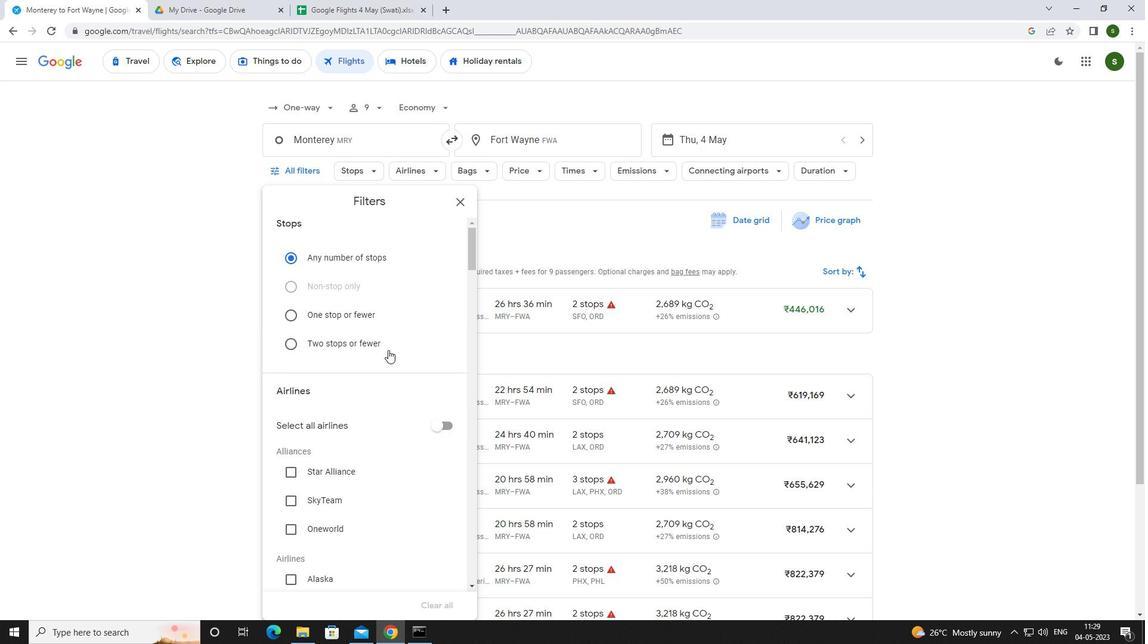 
Action: Mouse scrolled (388, 349) with delta (0, 0)
Screenshot: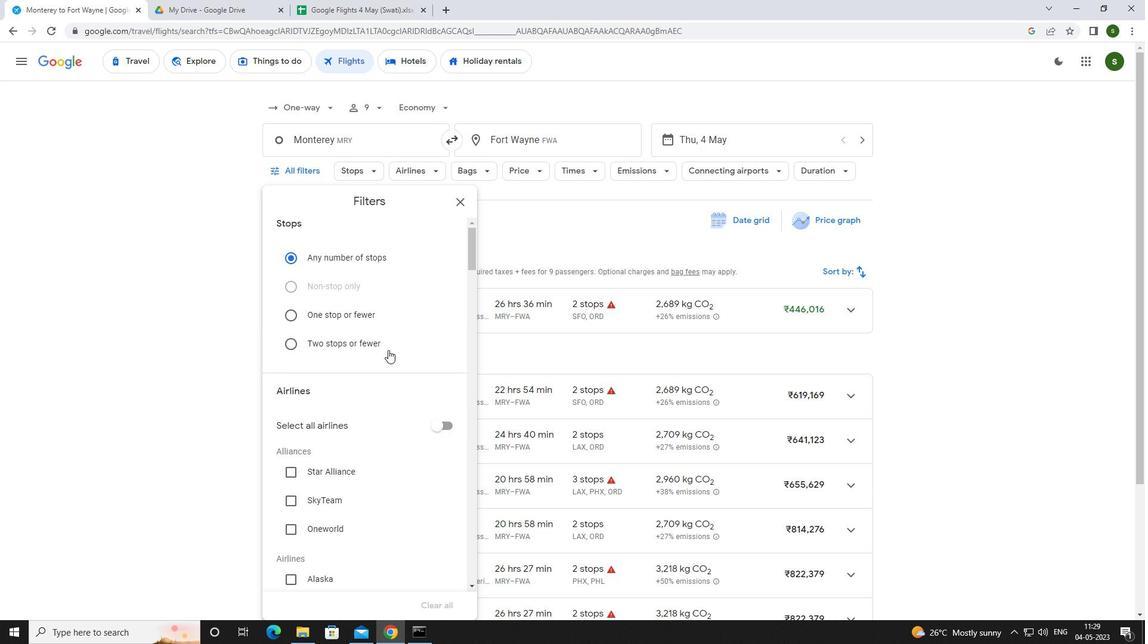 
Action: Mouse scrolled (388, 349) with delta (0, 0)
Screenshot: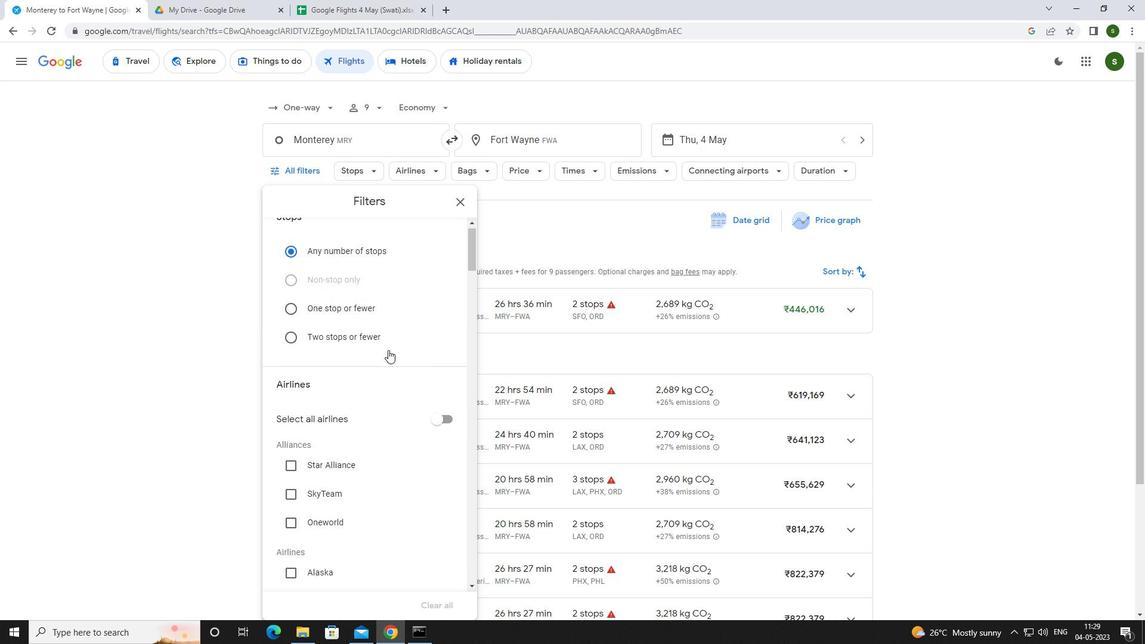 
Action: Mouse scrolled (388, 349) with delta (0, 0)
Screenshot: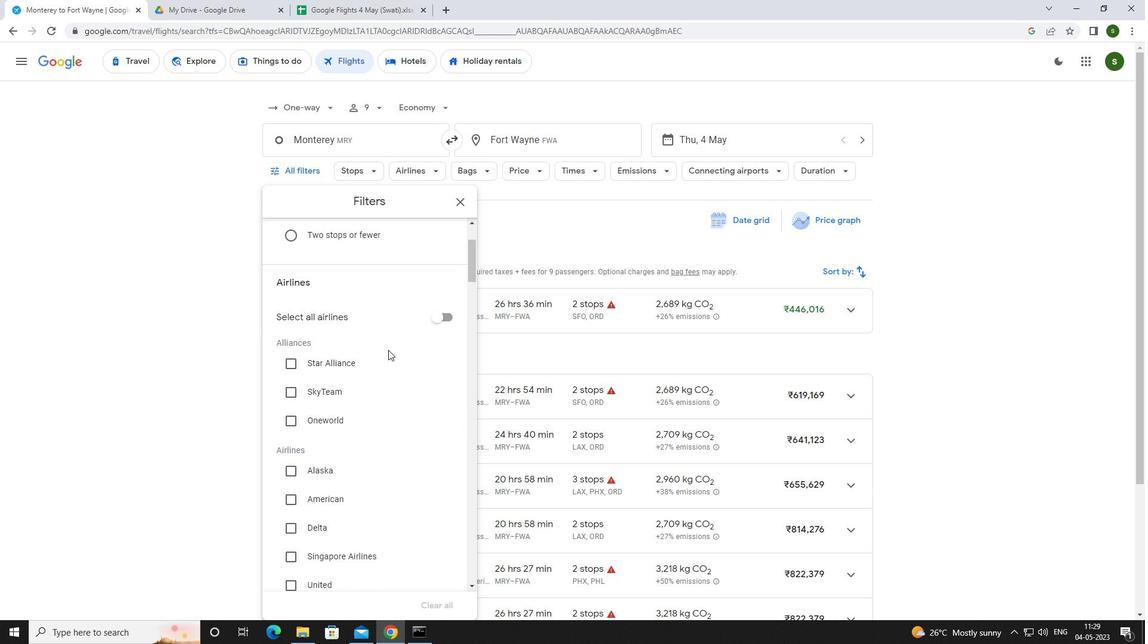 
Action: Mouse moved to (309, 455)
Screenshot: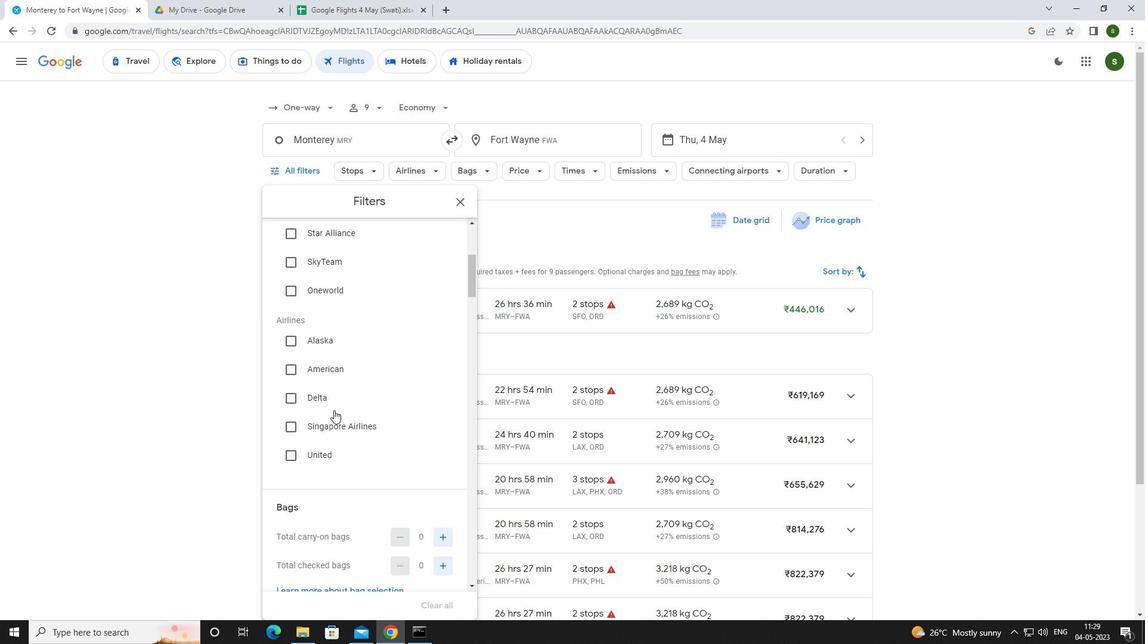 
Action: Mouse pressed left at (309, 455)
Screenshot: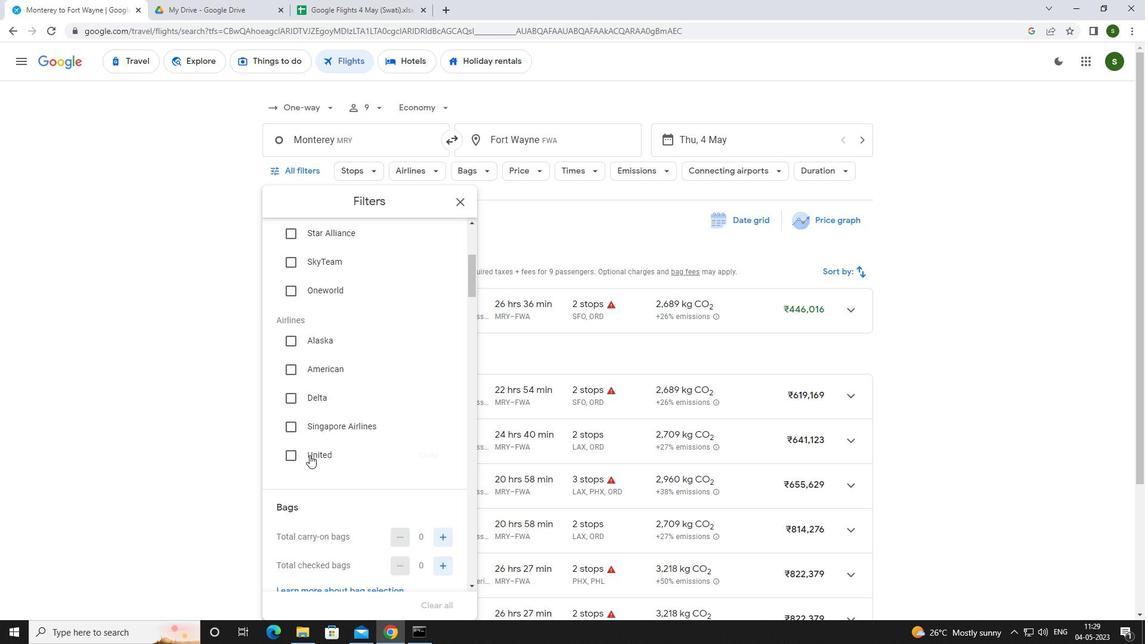 
Action: Mouse scrolled (309, 454) with delta (0, 0)
Screenshot: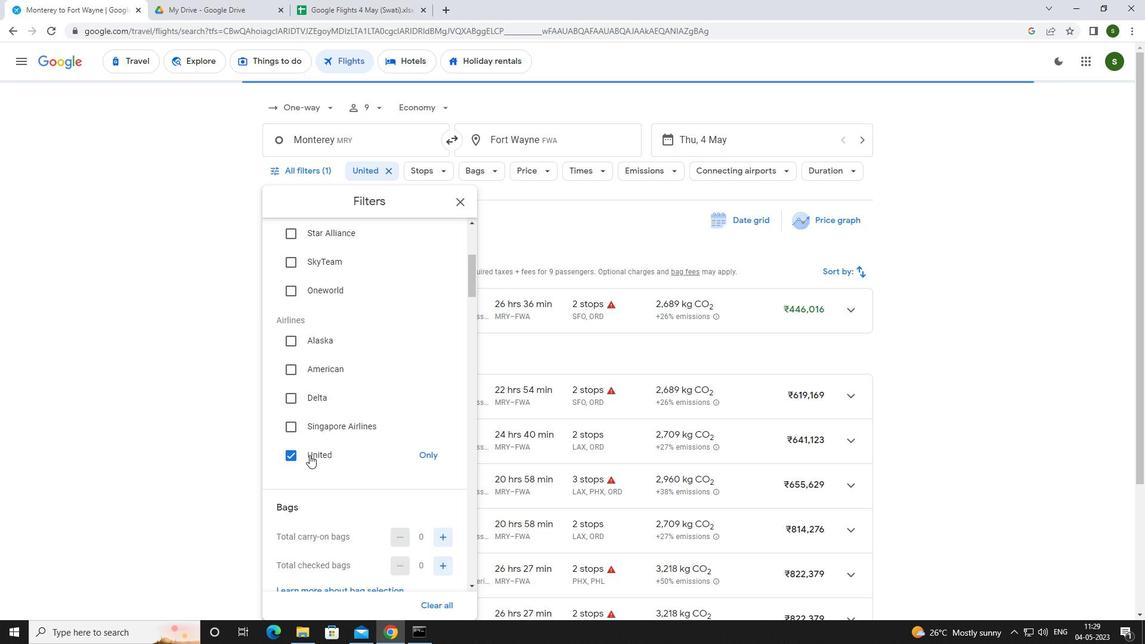 
Action: Mouse scrolled (309, 454) with delta (0, 0)
Screenshot: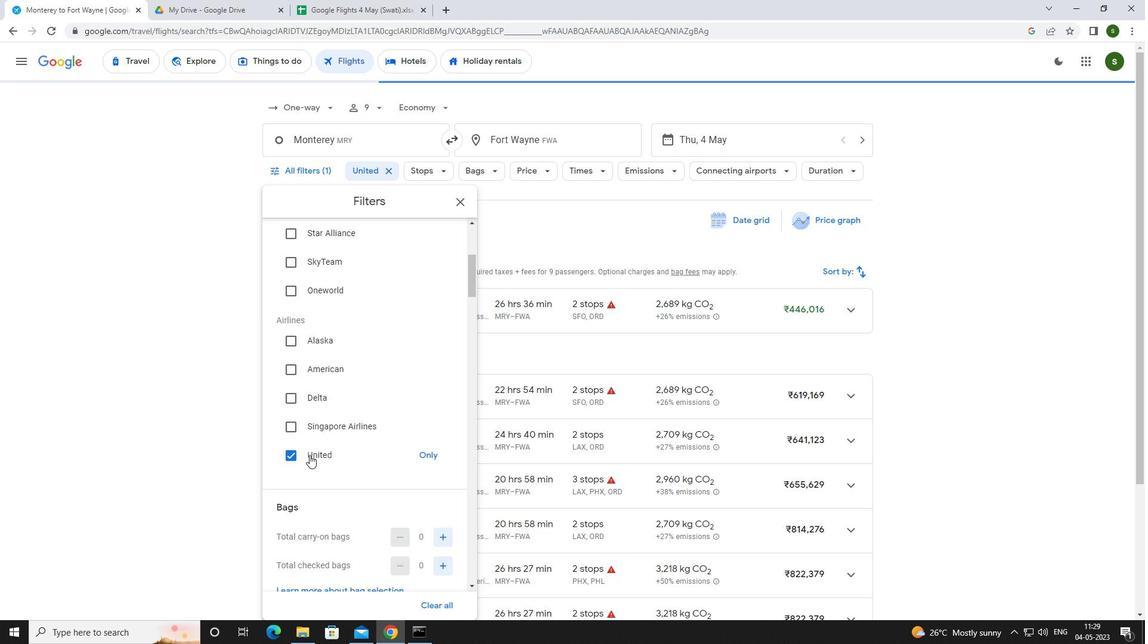 
Action: Mouse scrolled (309, 454) with delta (0, 0)
Screenshot: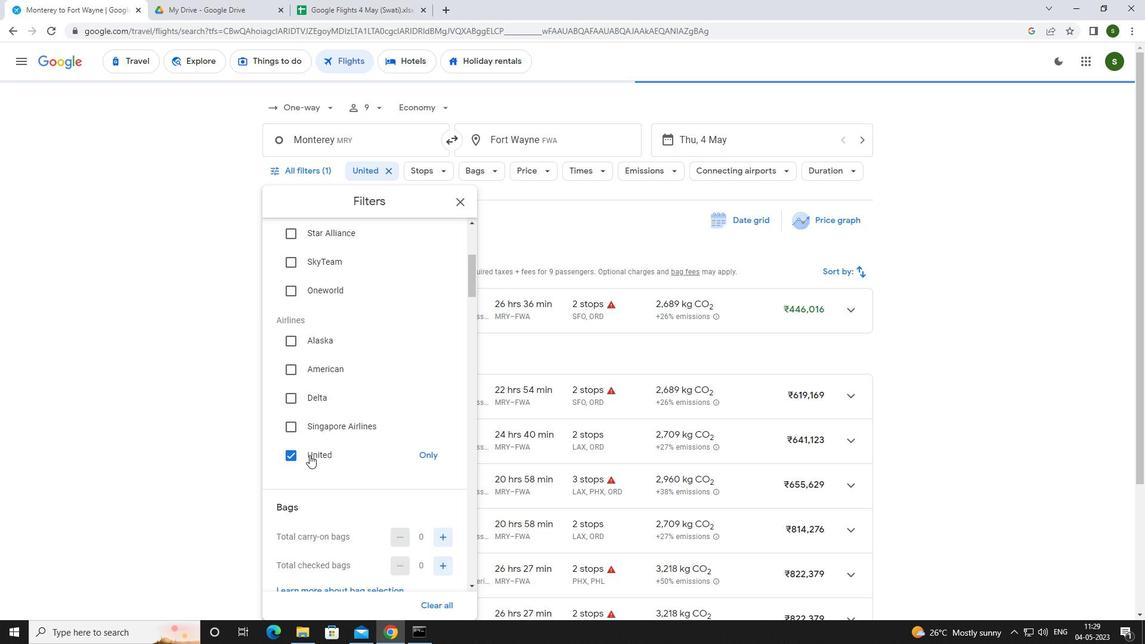 
Action: Mouse moved to (442, 386)
Screenshot: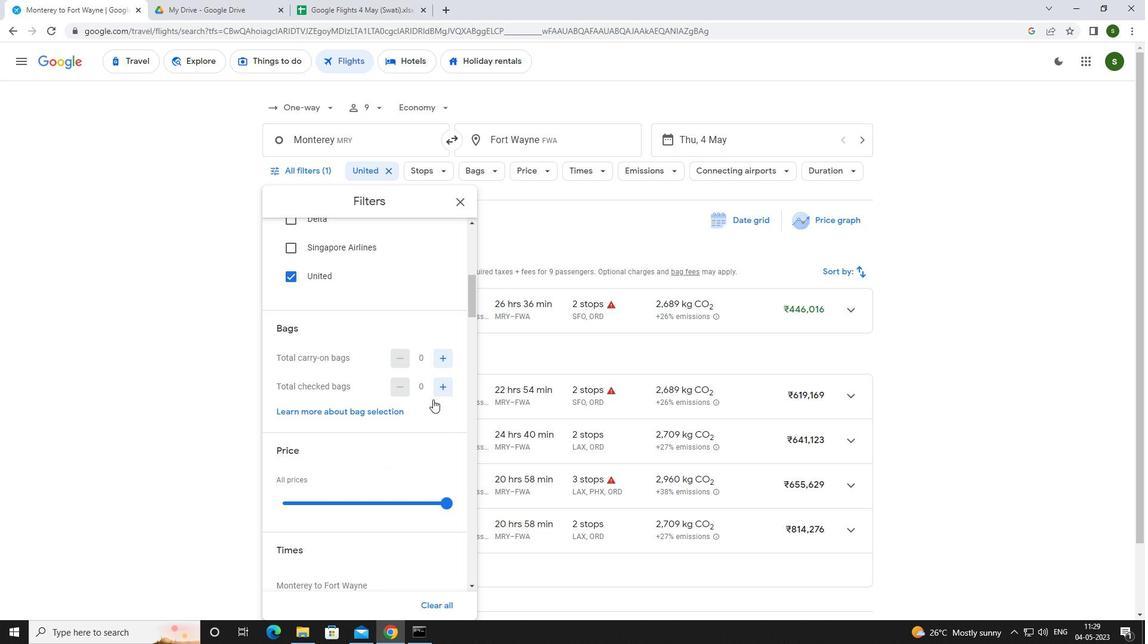 
Action: Mouse pressed left at (442, 386)
Screenshot: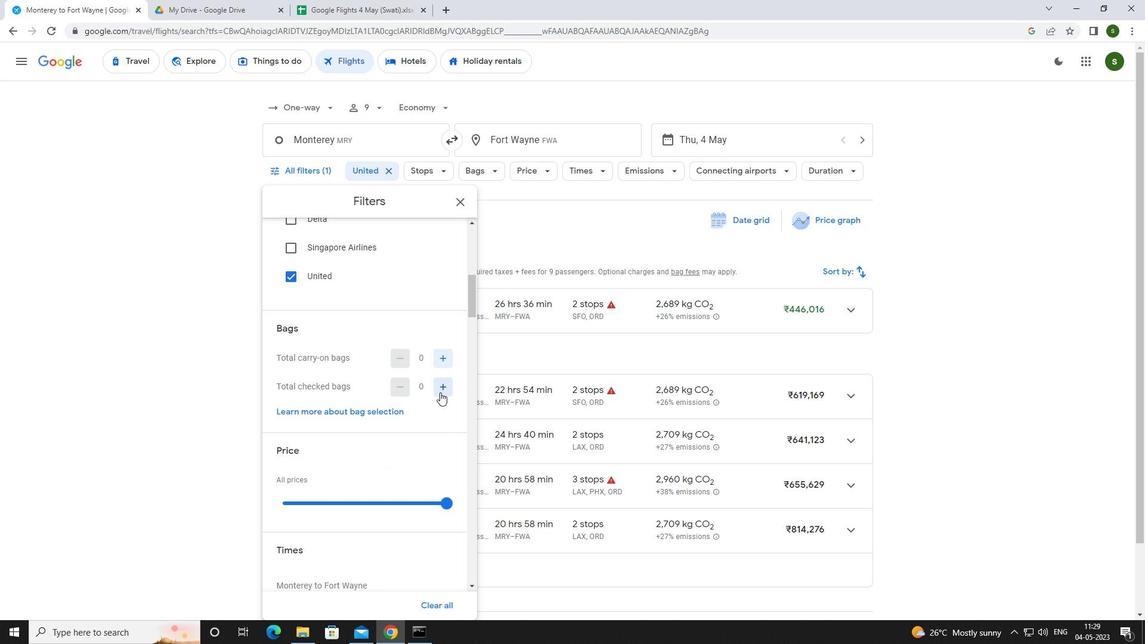 
Action: Mouse pressed left at (442, 386)
Screenshot: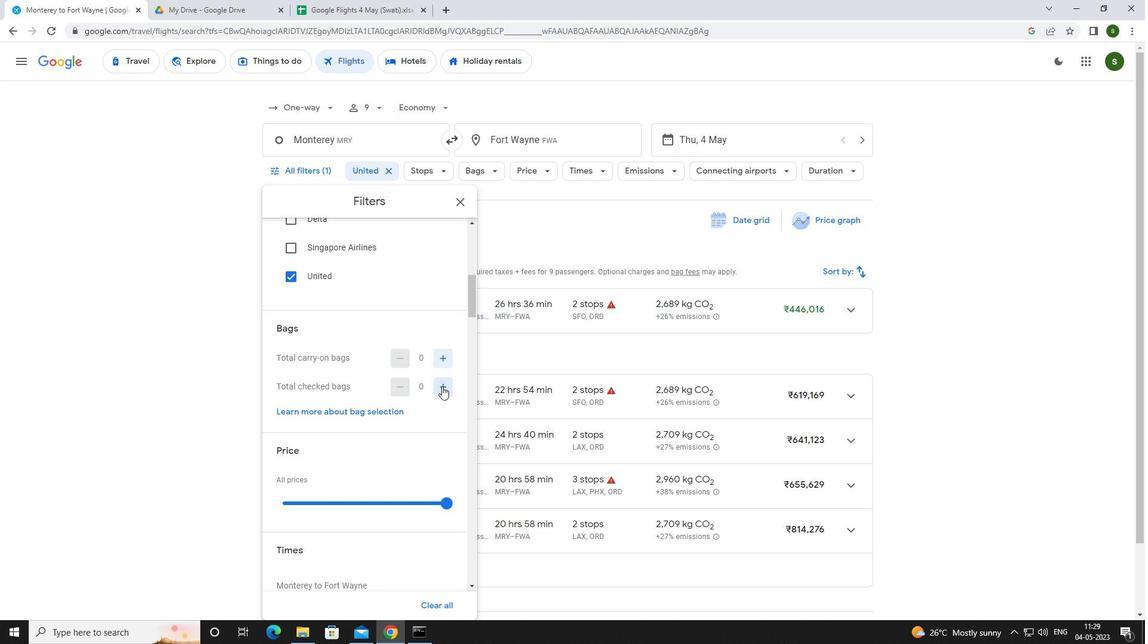 
Action: Mouse pressed left at (442, 386)
Screenshot: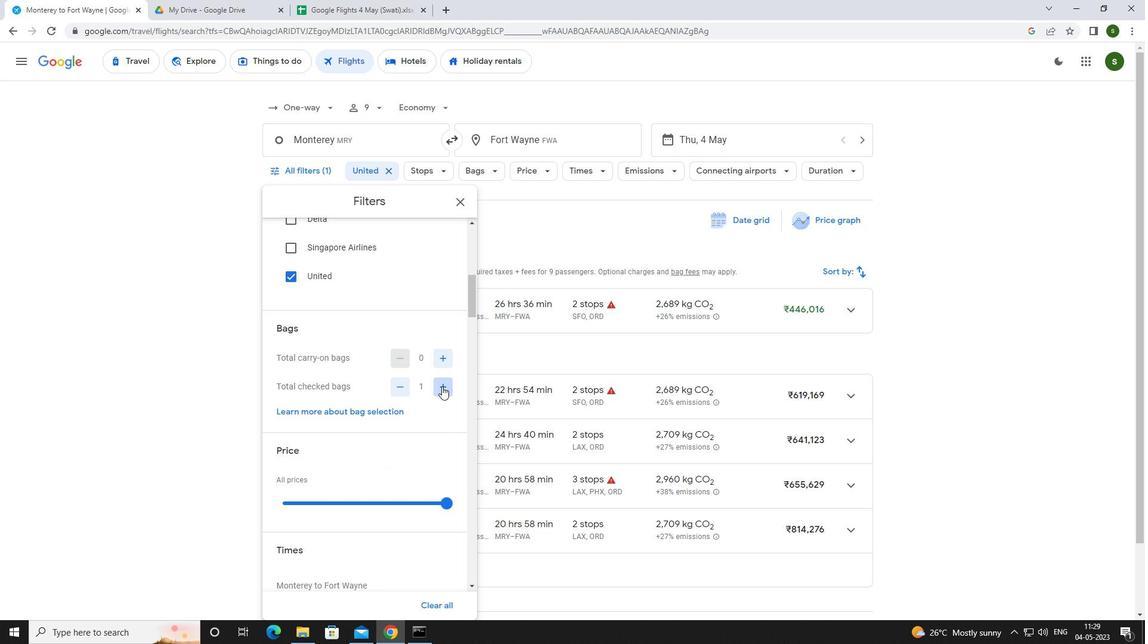 
Action: Mouse pressed left at (442, 386)
Screenshot: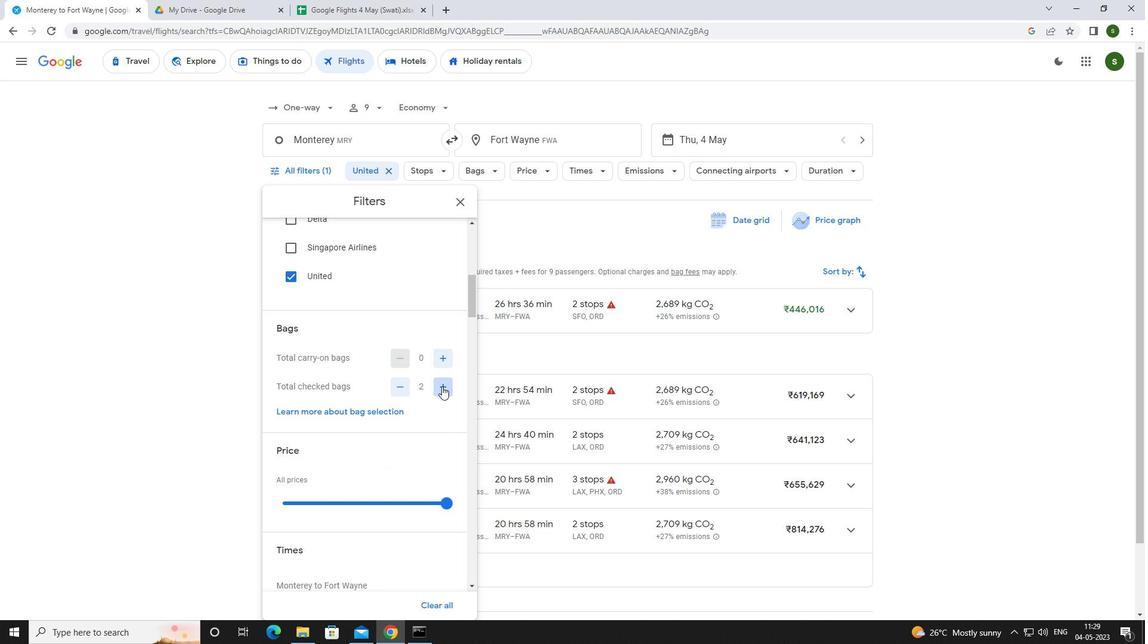 
Action: Mouse pressed left at (442, 386)
Screenshot: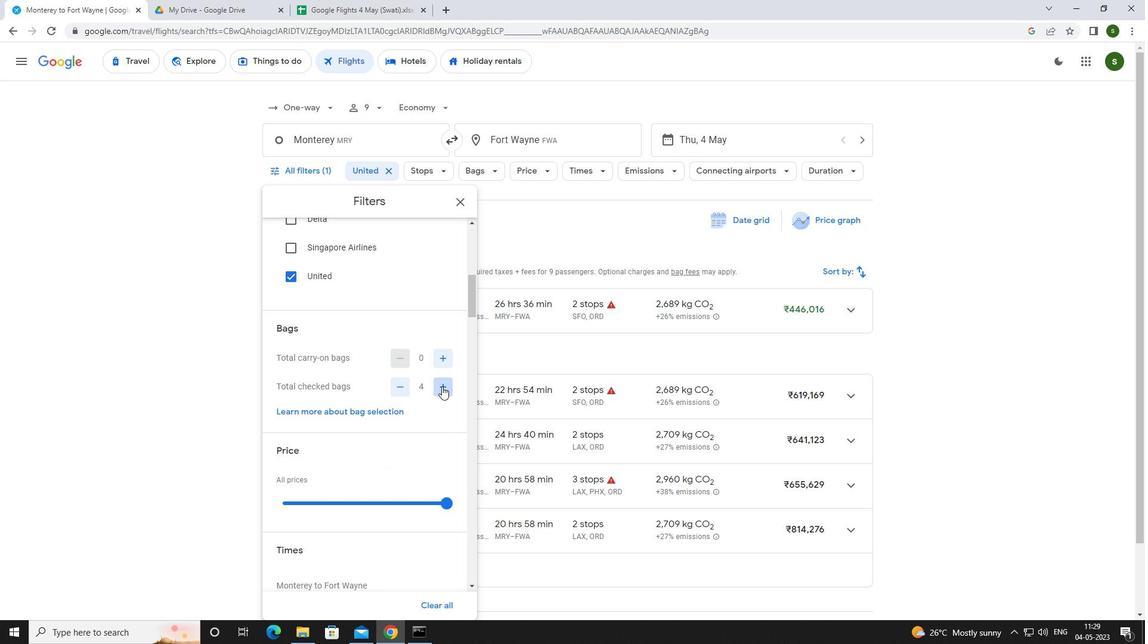 
Action: Mouse pressed left at (442, 386)
Screenshot: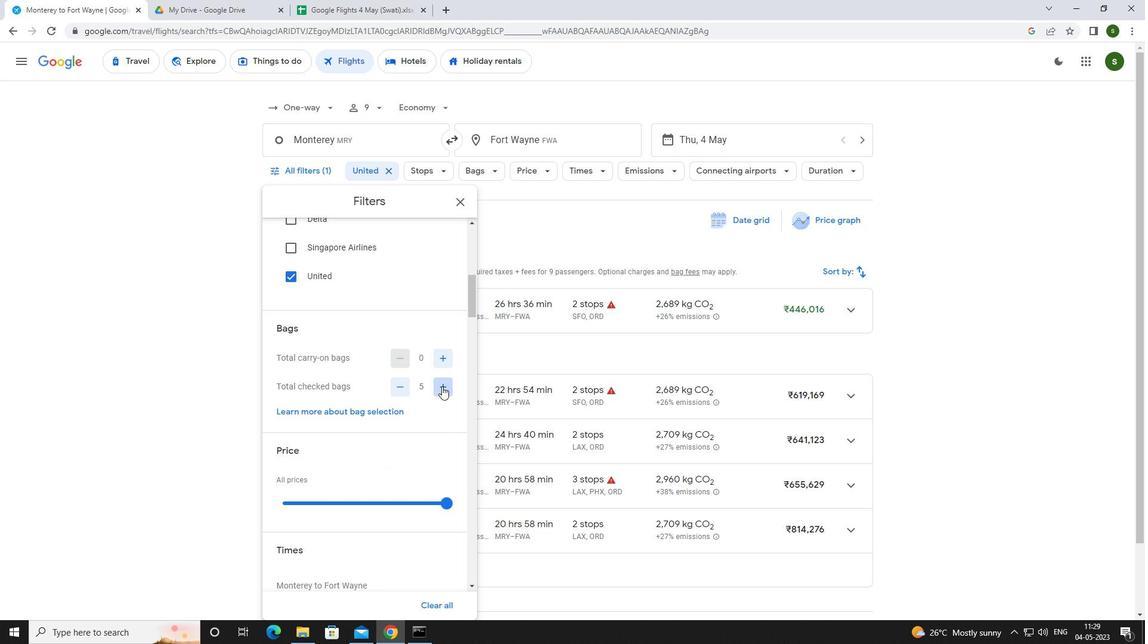 
Action: Mouse scrolled (442, 386) with delta (0, 0)
Screenshot: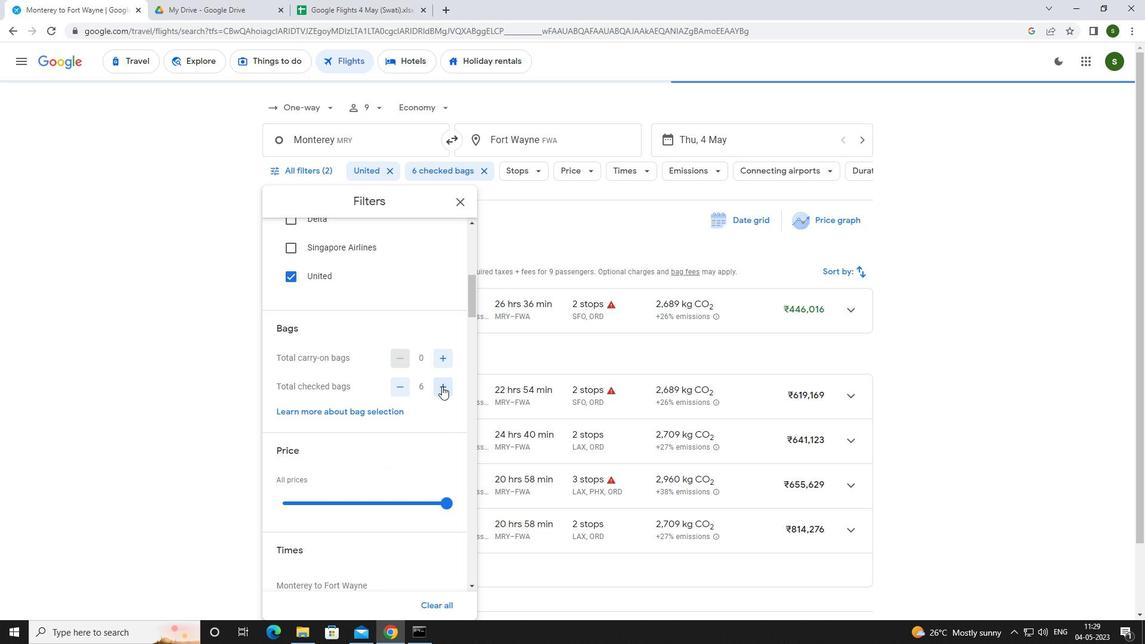 
Action: Mouse scrolled (442, 386) with delta (0, 0)
Screenshot: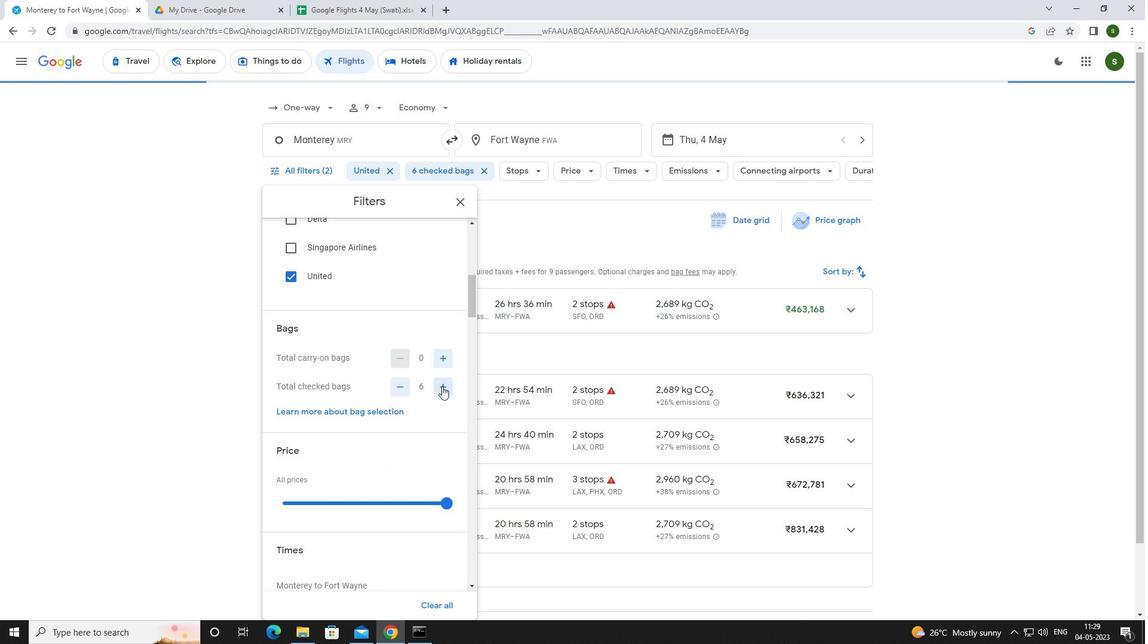 
Action: Mouse pressed left at (442, 386)
Screenshot: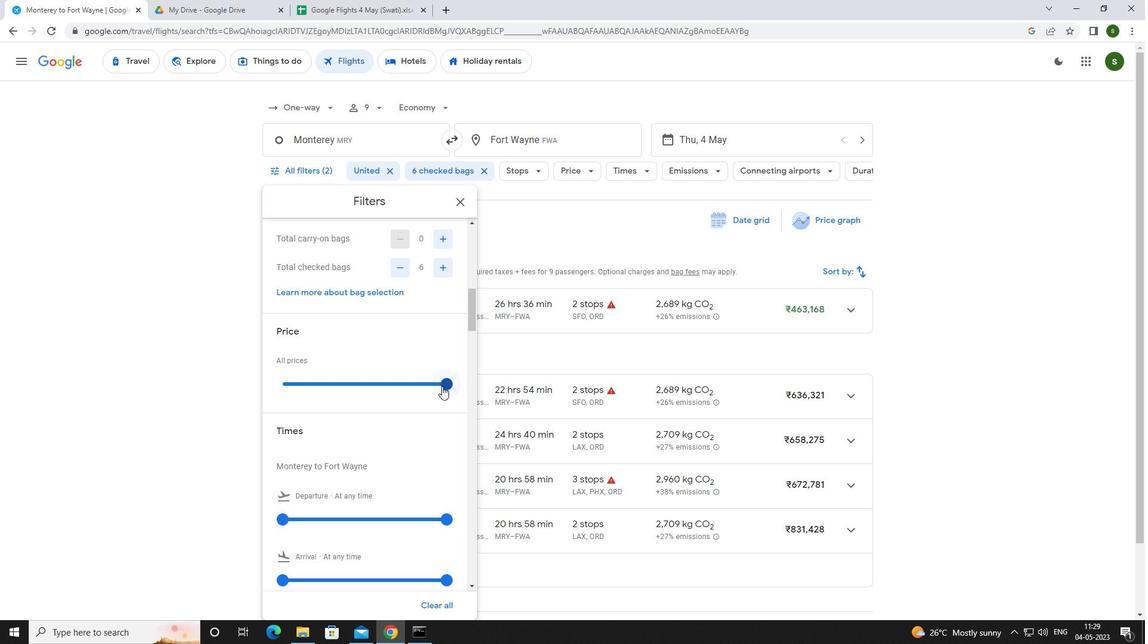 
Action: Mouse moved to (300, 389)
Screenshot: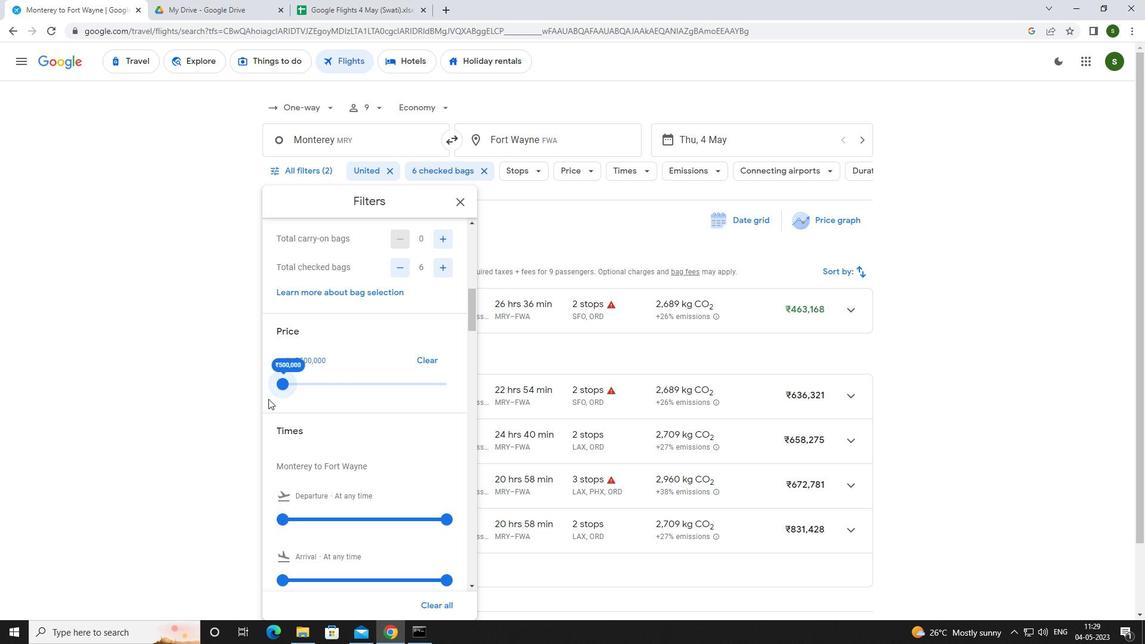 
Action: Mouse scrolled (300, 389) with delta (0, 0)
Screenshot: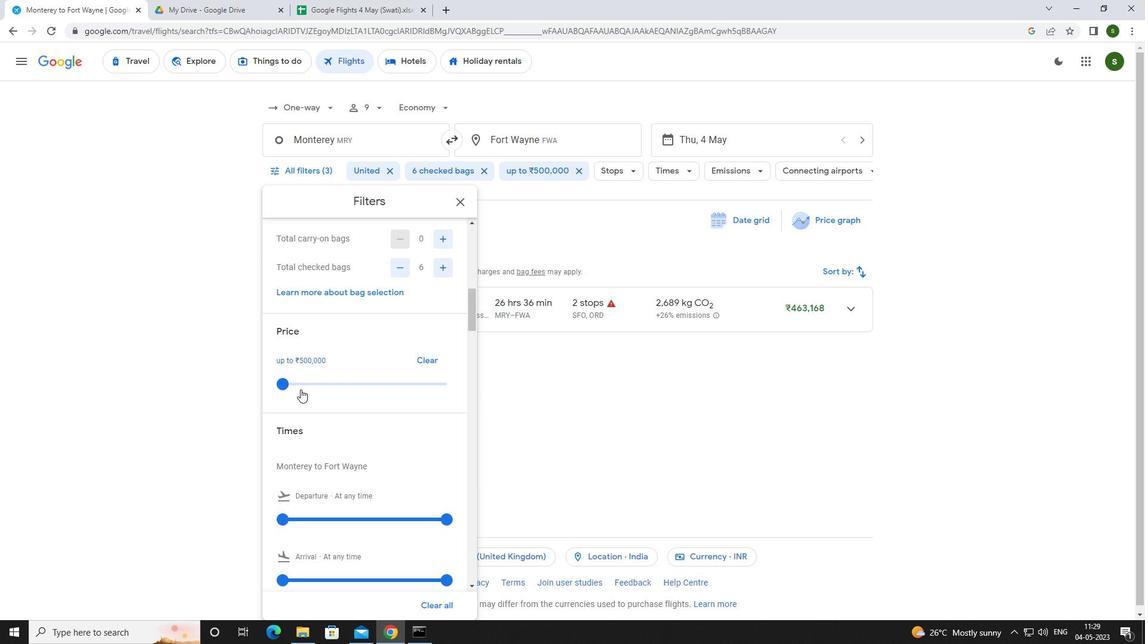 
Action: Mouse scrolled (300, 389) with delta (0, 0)
Screenshot: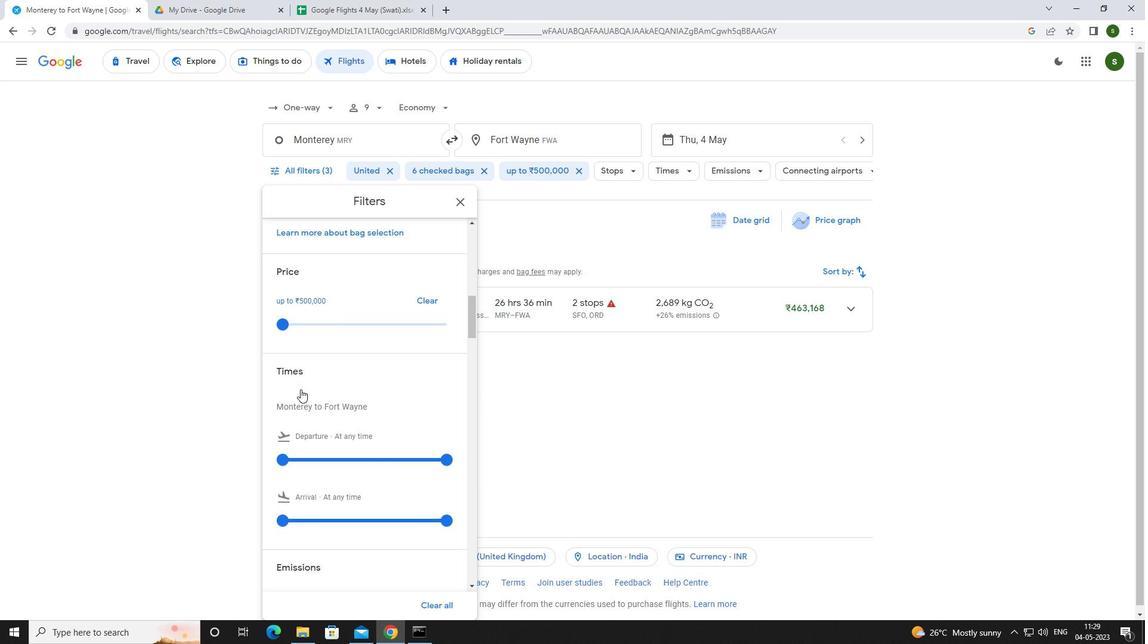 
Action: Mouse moved to (281, 400)
Screenshot: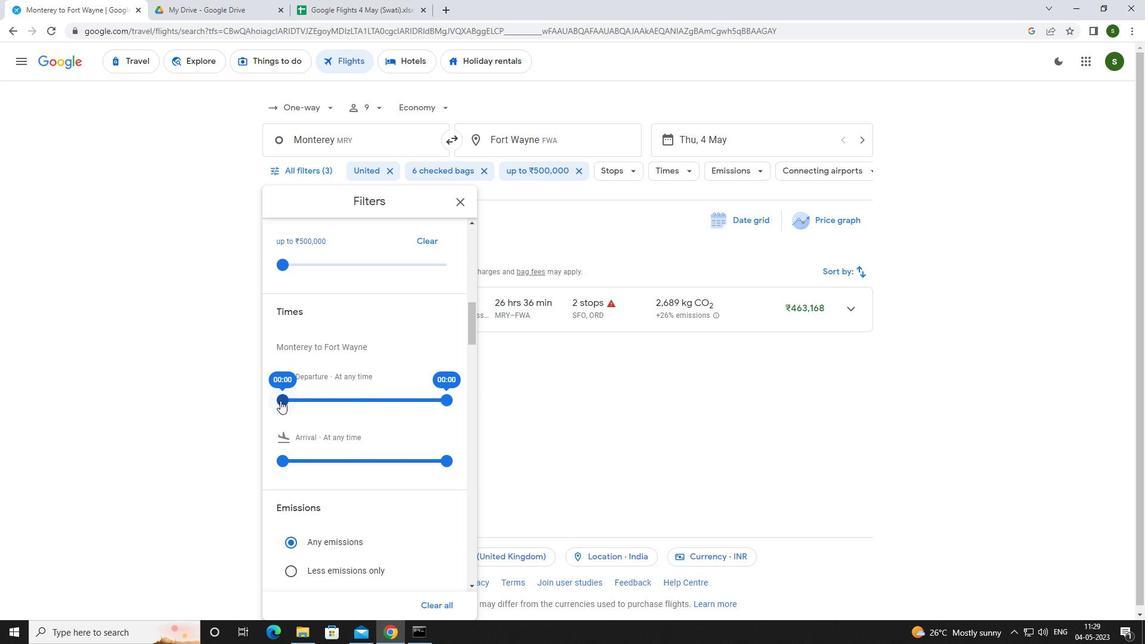 
Action: Mouse pressed left at (281, 400)
Screenshot: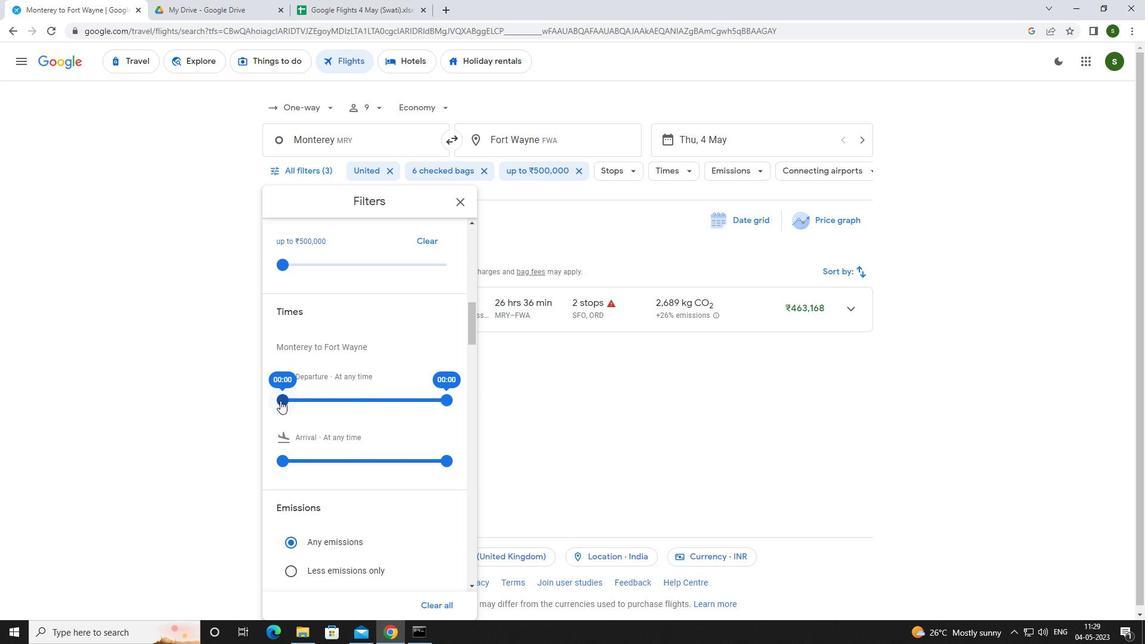 
Action: Mouse moved to (562, 436)
Screenshot: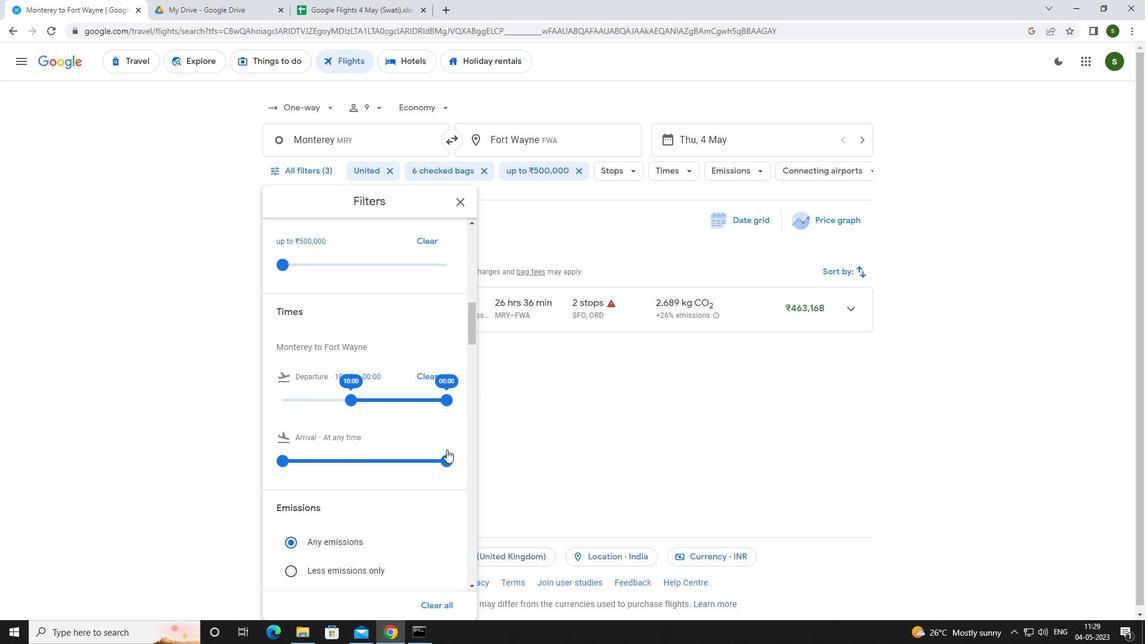 
Action: Mouse pressed left at (562, 436)
Screenshot: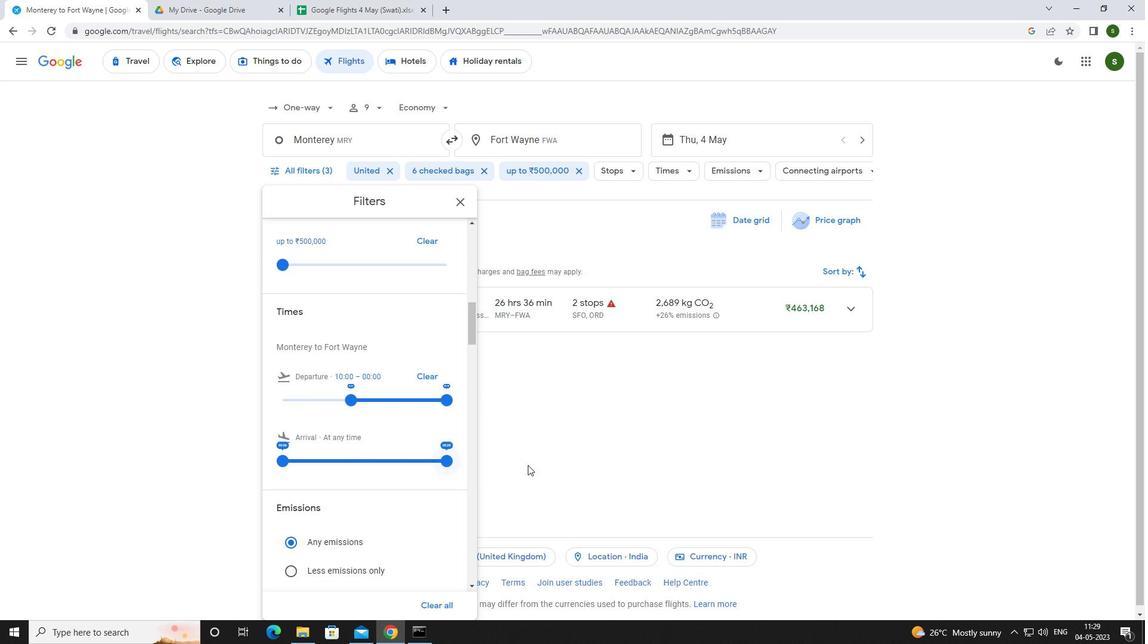 
